 Task: Find connections with filter location Tipasa with filter topic #coachingwith filter profile language Potuguese with filter current company Aditya Birla Chemicals with filter school IPS ACADEMY, Indore with filter industry Retail with filter service category Computer Repair with filter keywords title Controller
Action: Mouse moved to (493, 66)
Screenshot: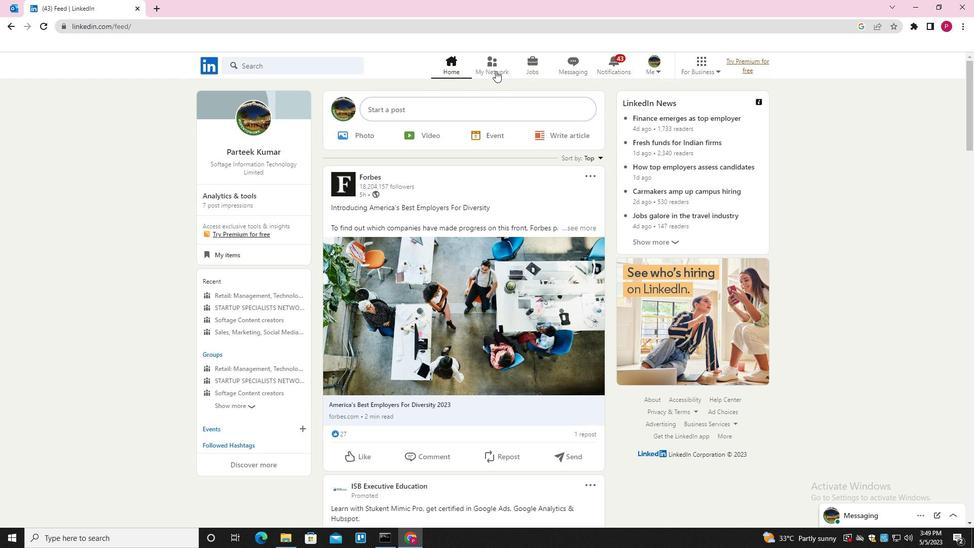 
Action: Mouse pressed left at (493, 66)
Screenshot: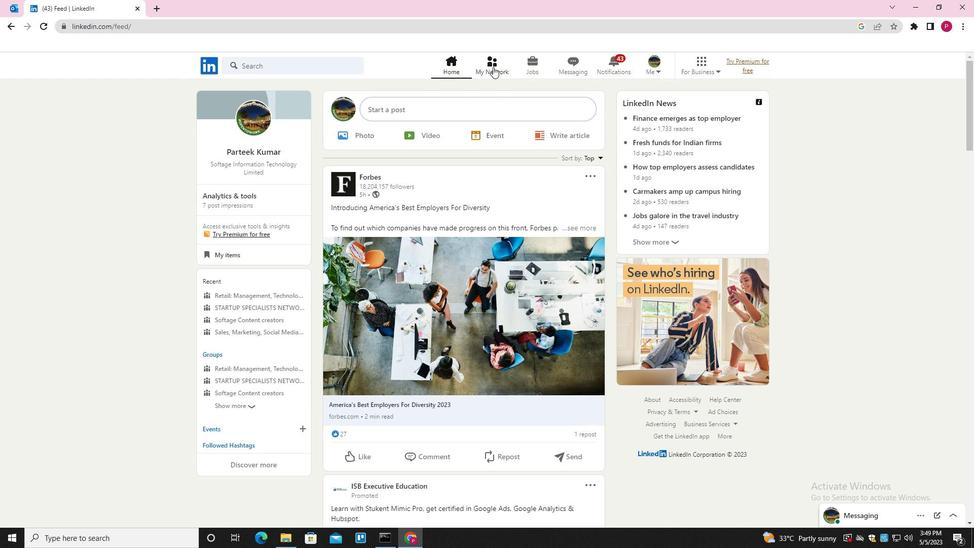 
Action: Mouse moved to (324, 119)
Screenshot: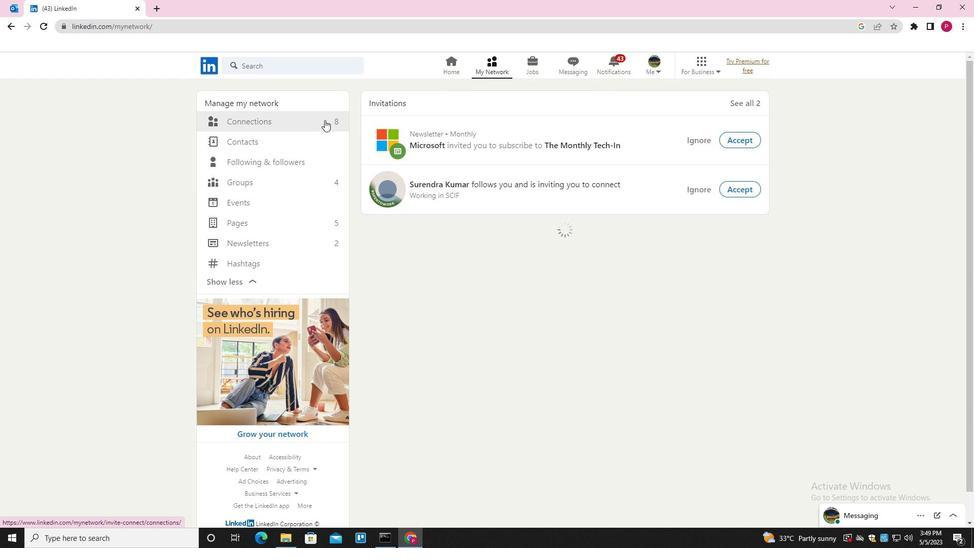 
Action: Mouse pressed left at (324, 119)
Screenshot: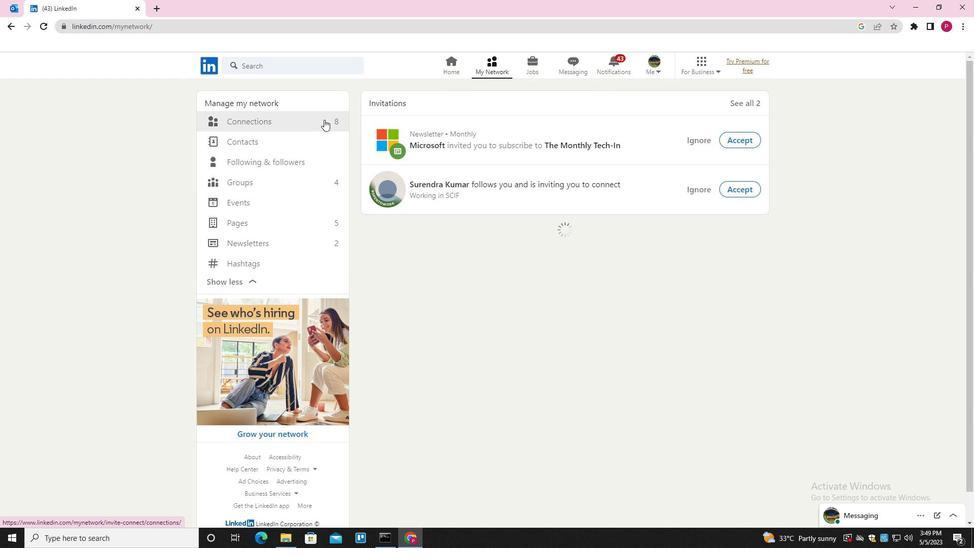 
Action: Mouse moved to (566, 123)
Screenshot: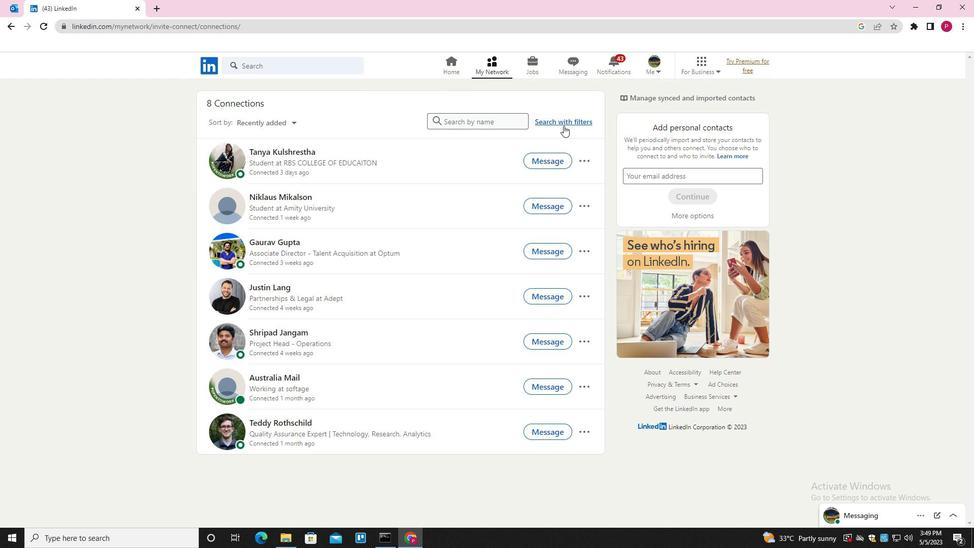 
Action: Mouse pressed left at (566, 123)
Screenshot: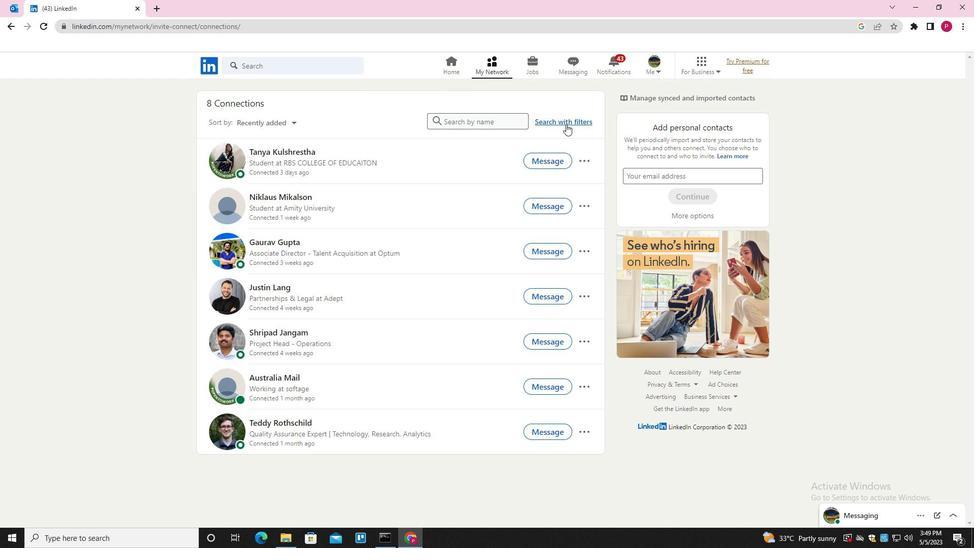 
Action: Mouse moved to (518, 94)
Screenshot: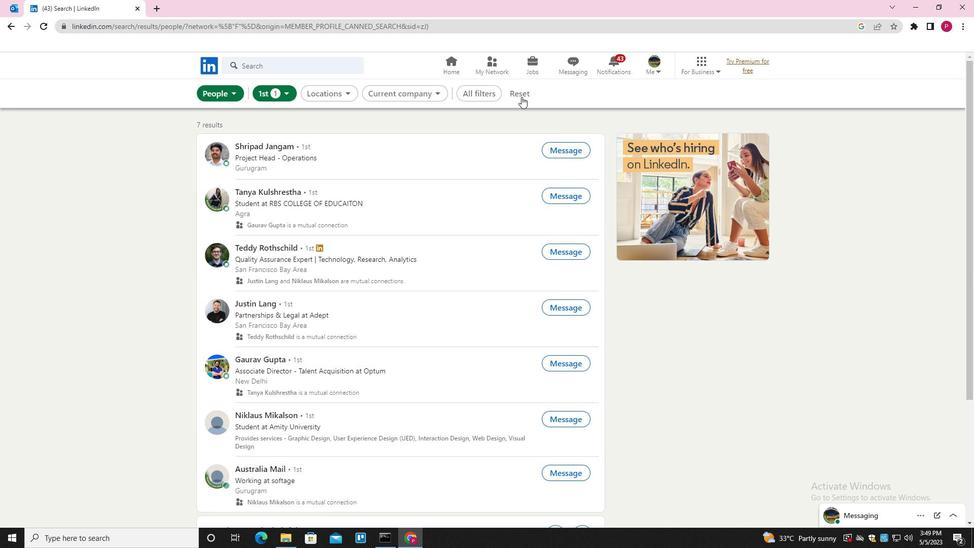 
Action: Mouse pressed left at (518, 94)
Screenshot: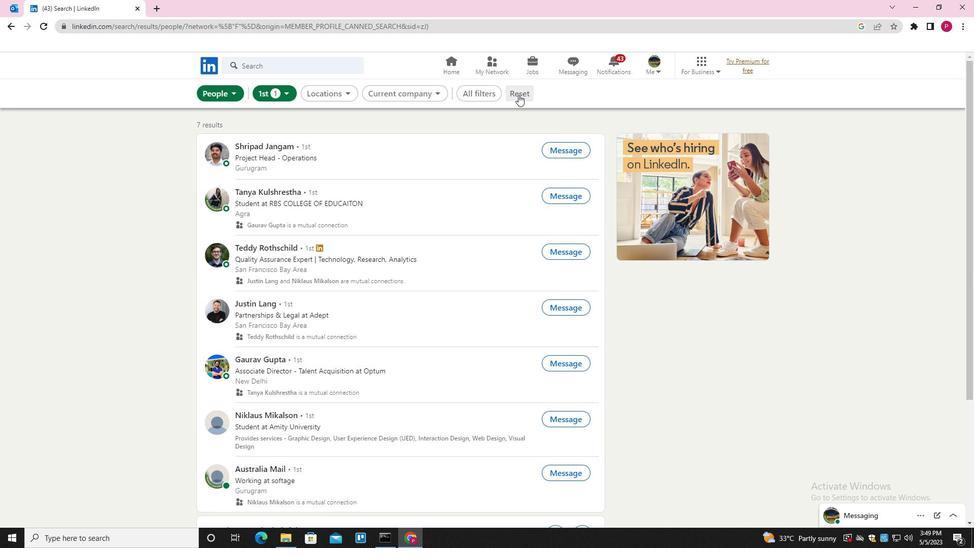 
Action: Mouse moved to (508, 94)
Screenshot: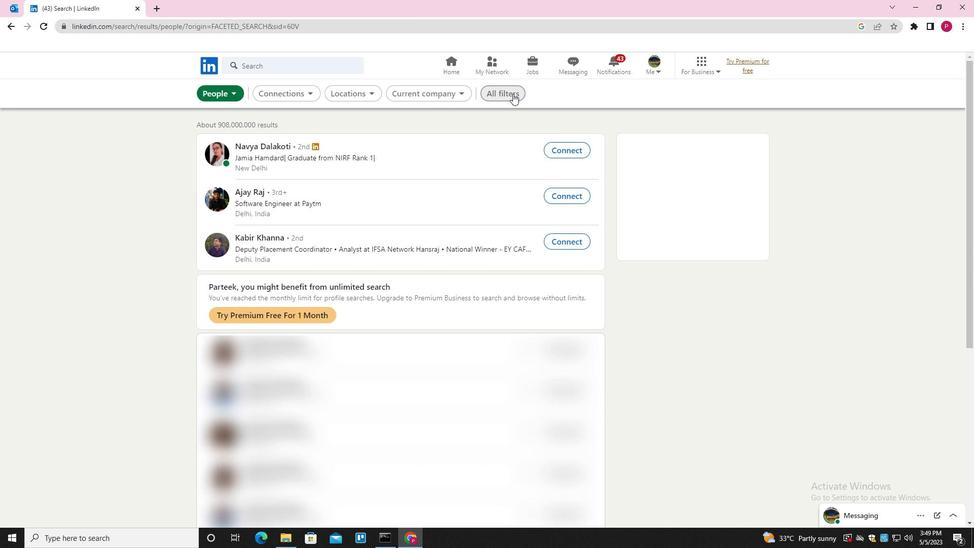 
Action: Mouse pressed left at (508, 94)
Screenshot: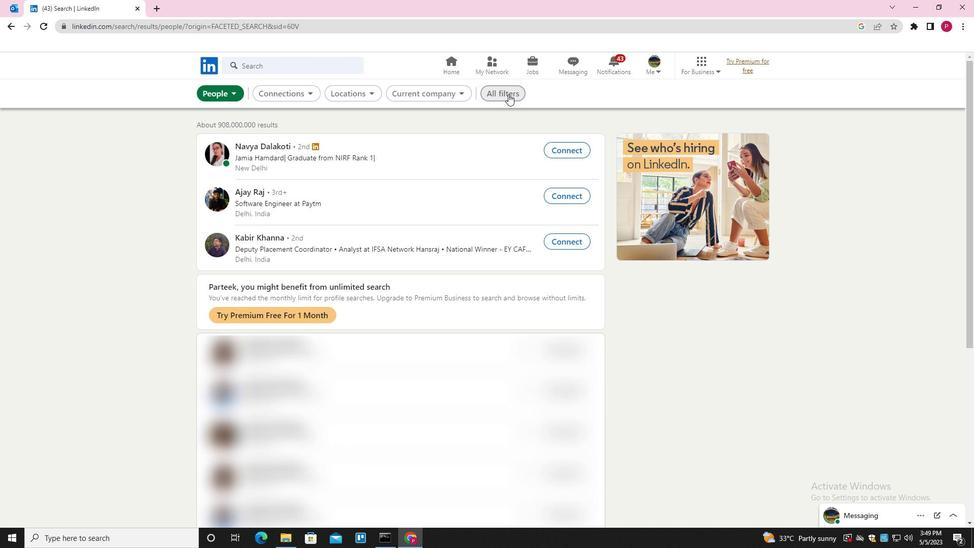 
Action: Mouse moved to (807, 239)
Screenshot: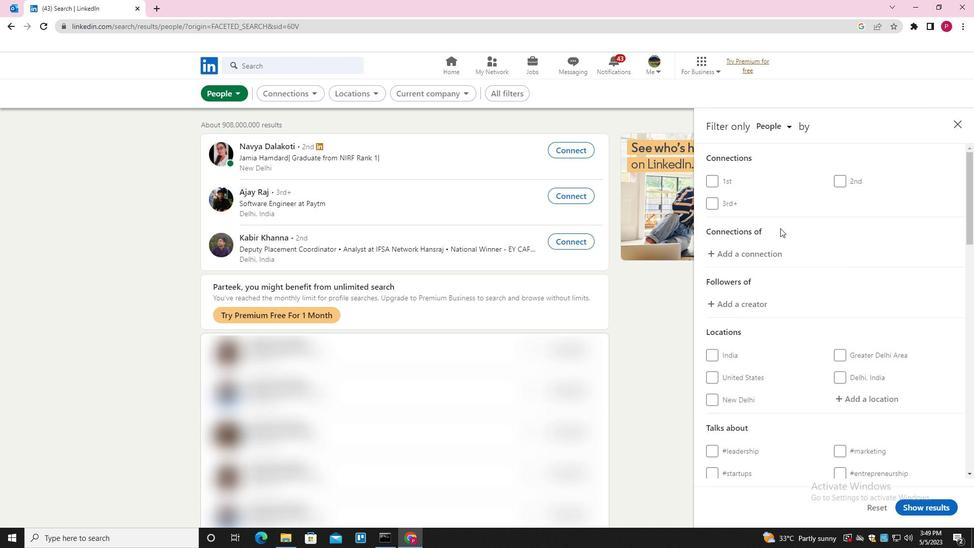 
Action: Mouse scrolled (807, 238) with delta (0, 0)
Screenshot: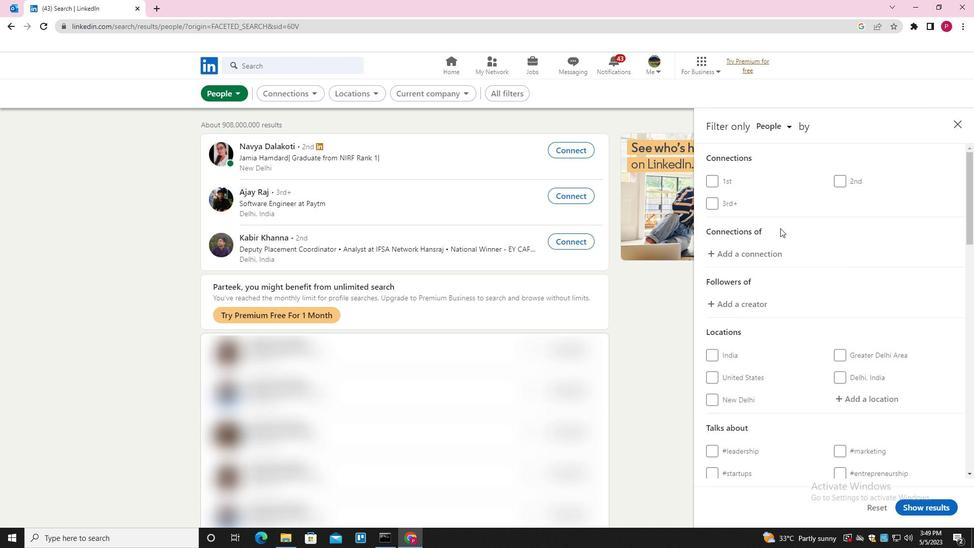 
Action: Mouse moved to (819, 245)
Screenshot: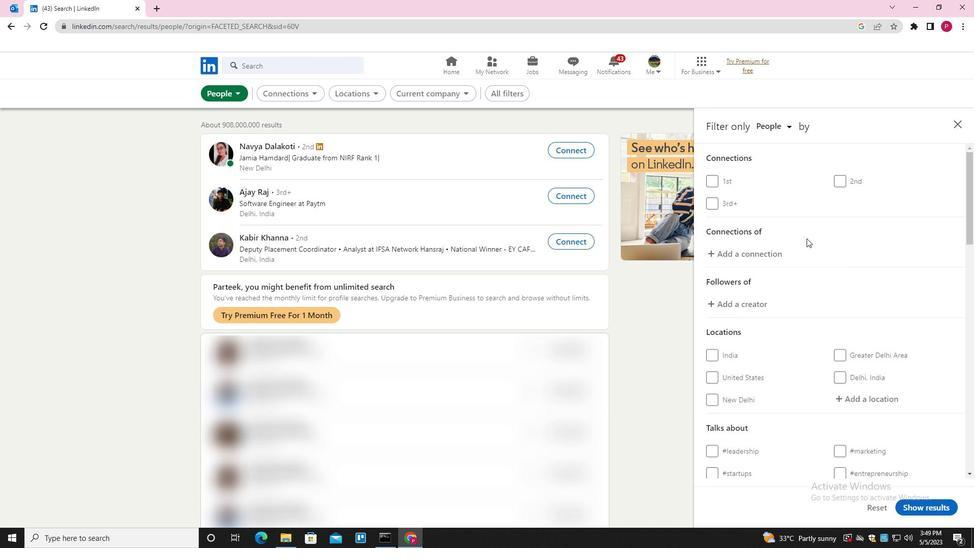 
Action: Mouse scrolled (819, 244) with delta (0, 0)
Screenshot: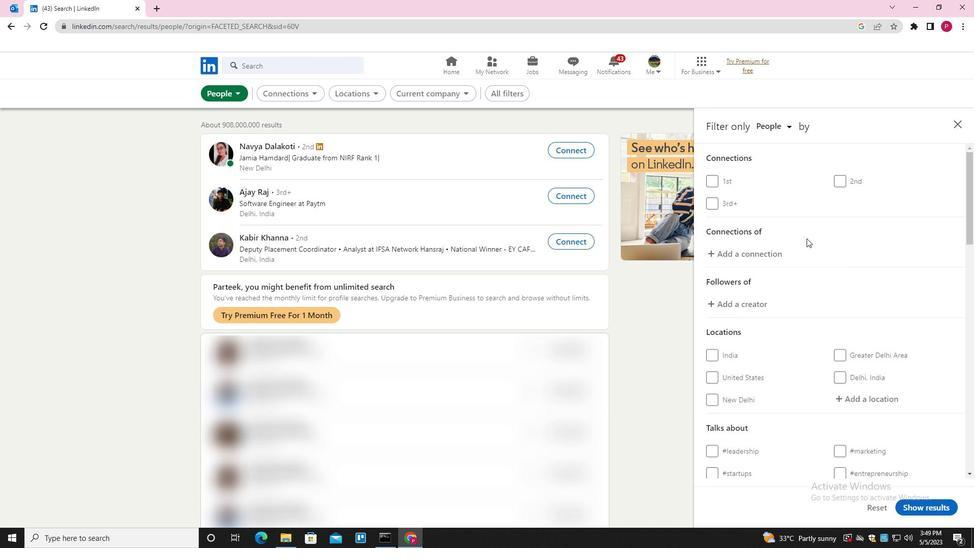 
Action: Mouse moved to (889, 296)
Screenshot: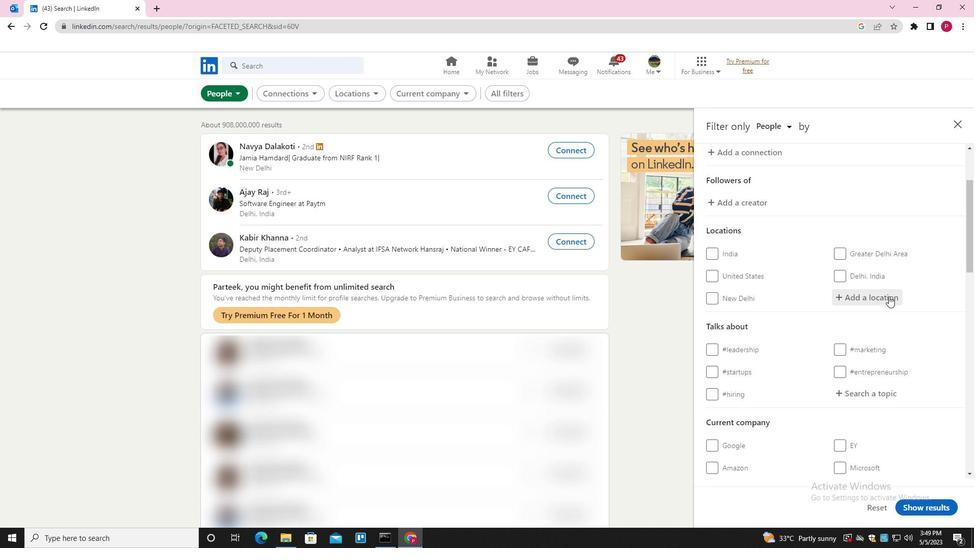 
Action: Mouse pressed left at (889, 296)
Screenshot: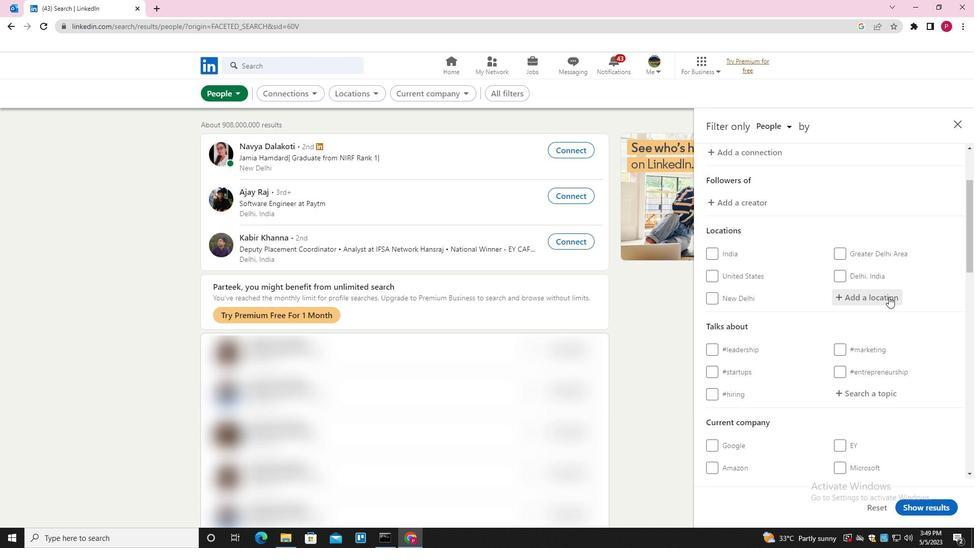 
Action: Key pressed <Key.shift><Key.shift>TIPASA<Key.down><Key.enter>
Screenshot: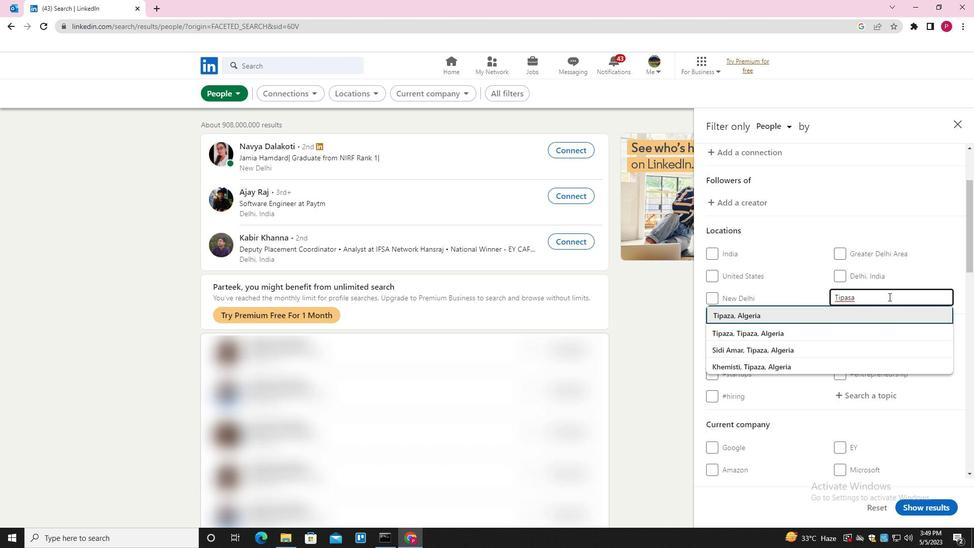 
Action: Mouse moved to (869, 303)
Screenshot: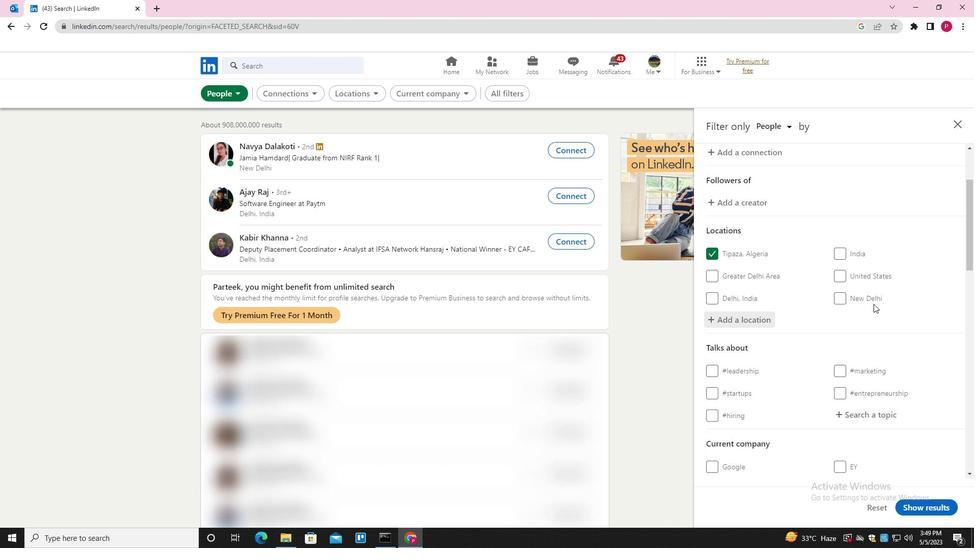 
Action: Mouse scrolled (869, 302) with delta (0, 0)
Screenshot: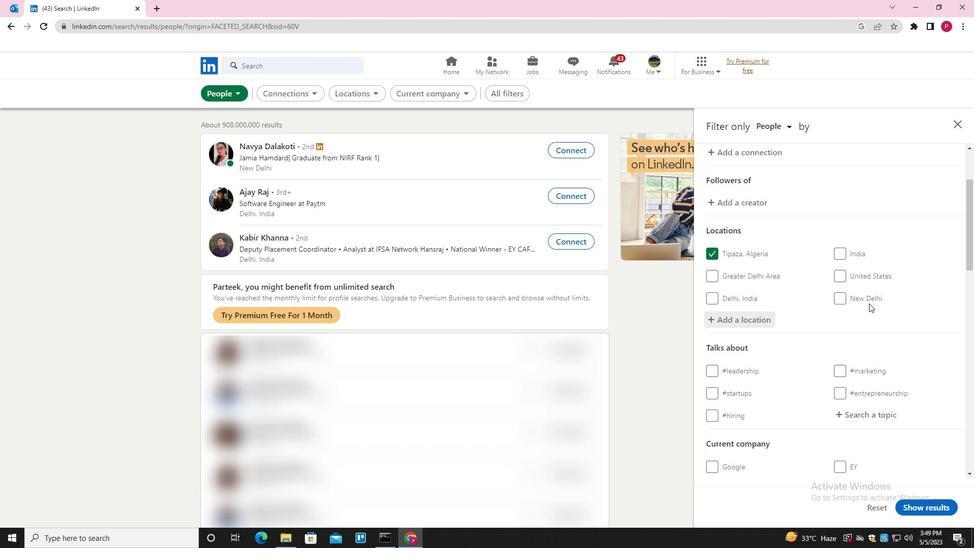 
Action: Mouse scrolled (869, 302) with delta (0, 0)
Screenshot: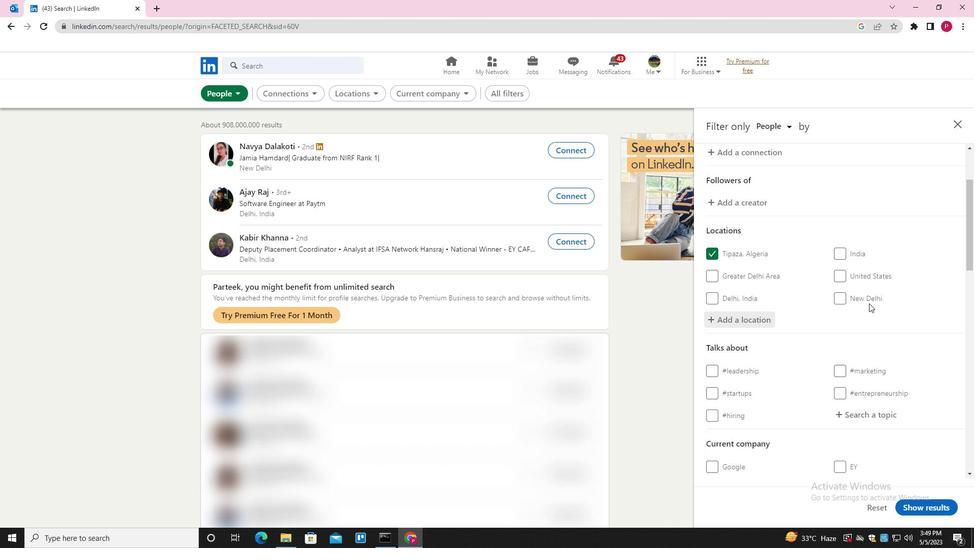 
Action: Mouse scrolled (869, 302) with delta (0, 0)
Screenshot: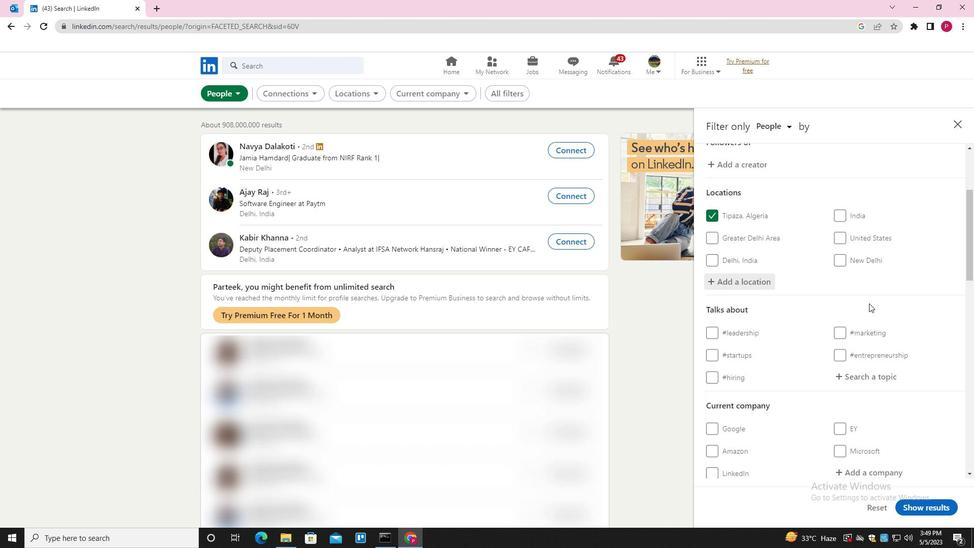 
Action: Mouse moved to (870, 260)
Screenshot: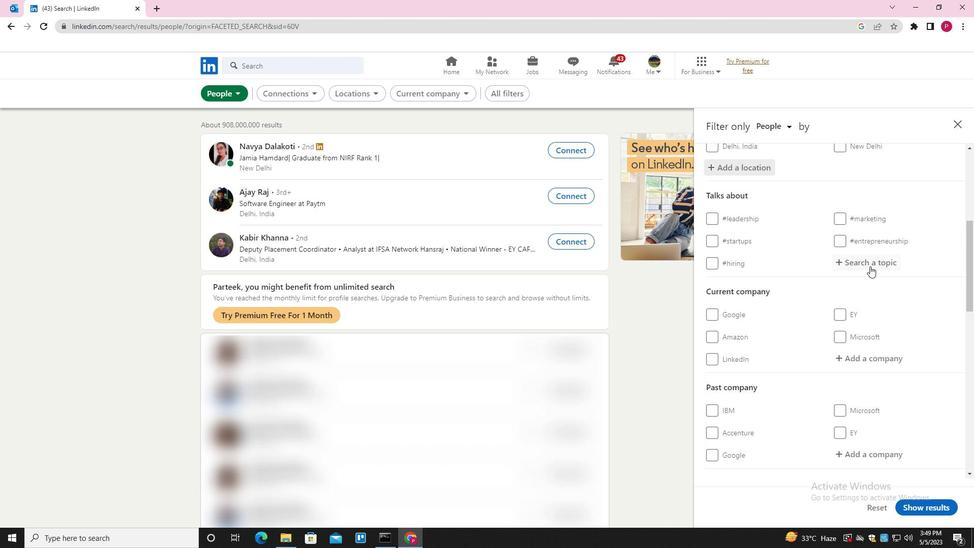 
Action: Mouse pressed left at (870, 260)
Screenshot: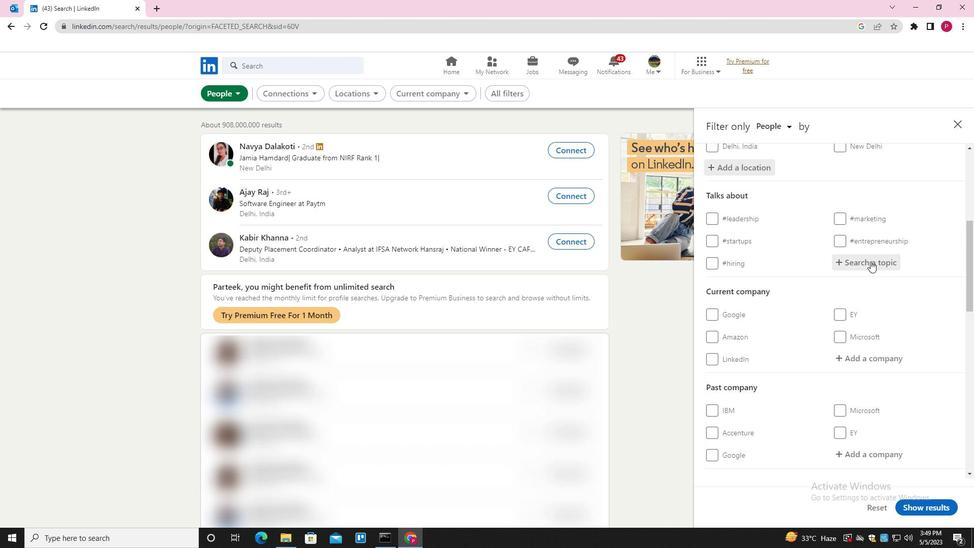 
Action: Key pressed COACHING<Key.down><Key.enter>
Screenshot: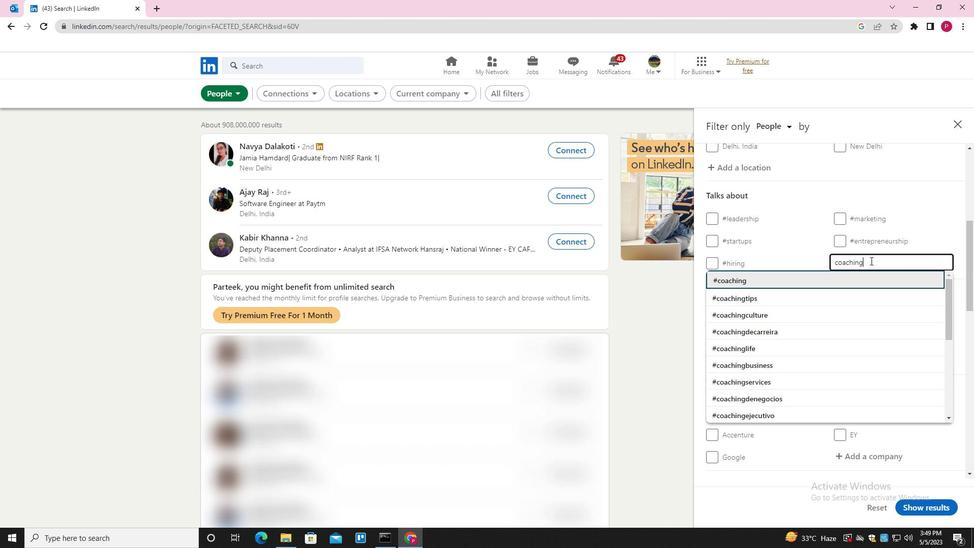 
Action: Mouse moved to (845, 261)
Screenshot: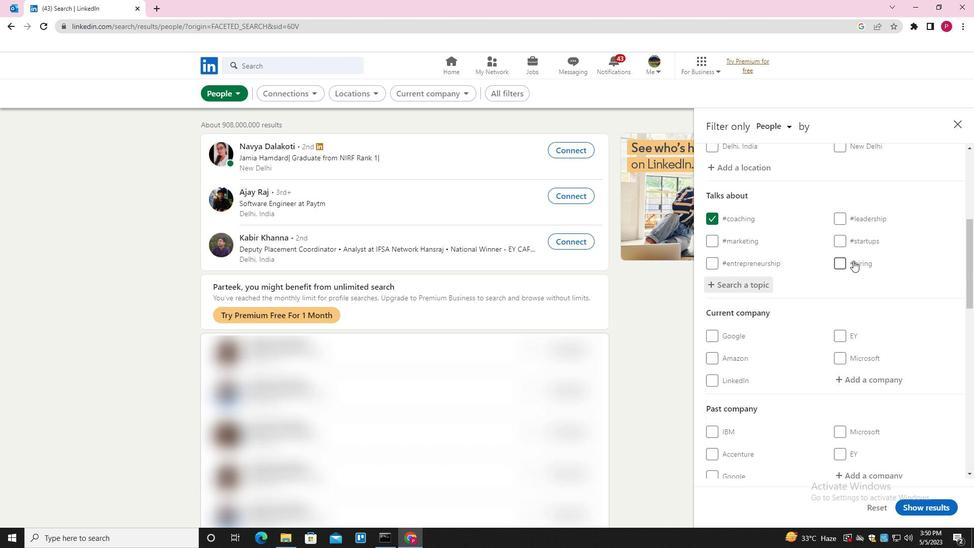 
Action: Mouse scrolled (845, 261) with delta (0, 0)
Screenshot: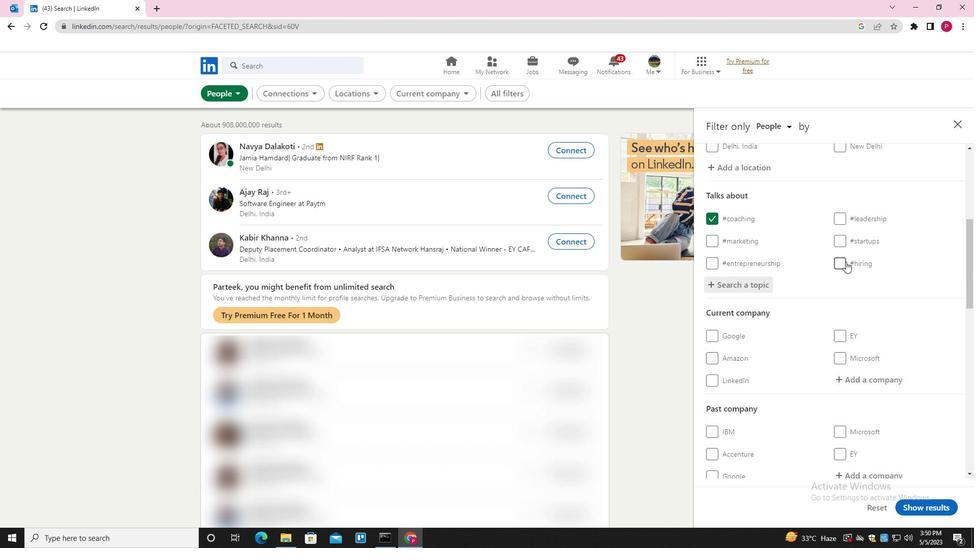 
Action: Mouse scrolled (845, 261) with delta (0, 0)
Screenshot: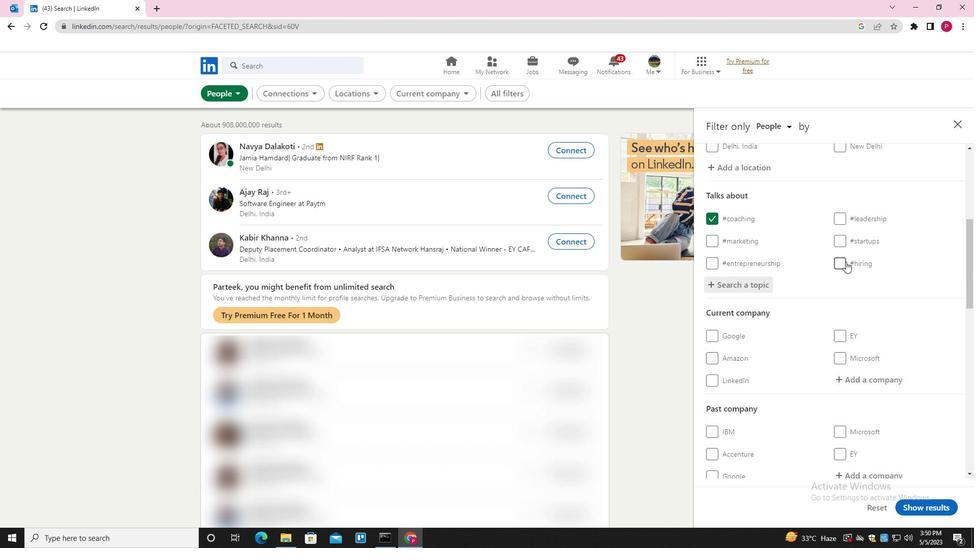
Action: Mouse scrolled (845, 261) with delta (0, 0)
Screenshot: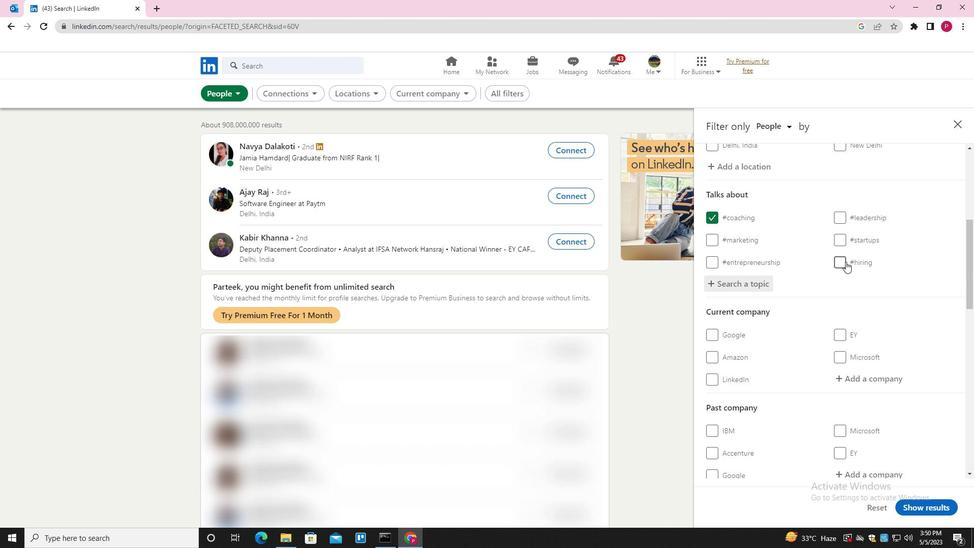 
Action: Mouse scrolled (845, 261) with delta (0, 0)
Screenshot: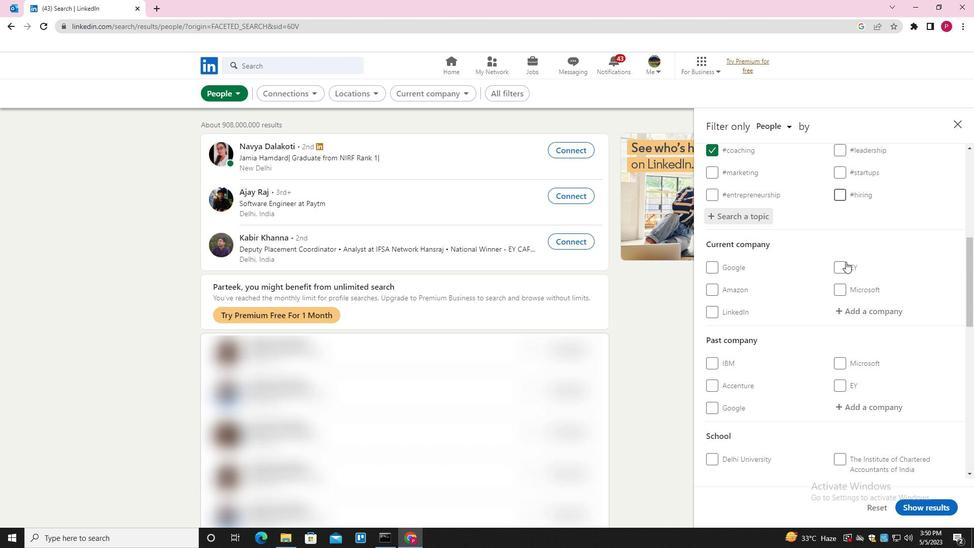 
Action: Mouse scrolled (845, 261) with delta (0, 0)
Screenshot: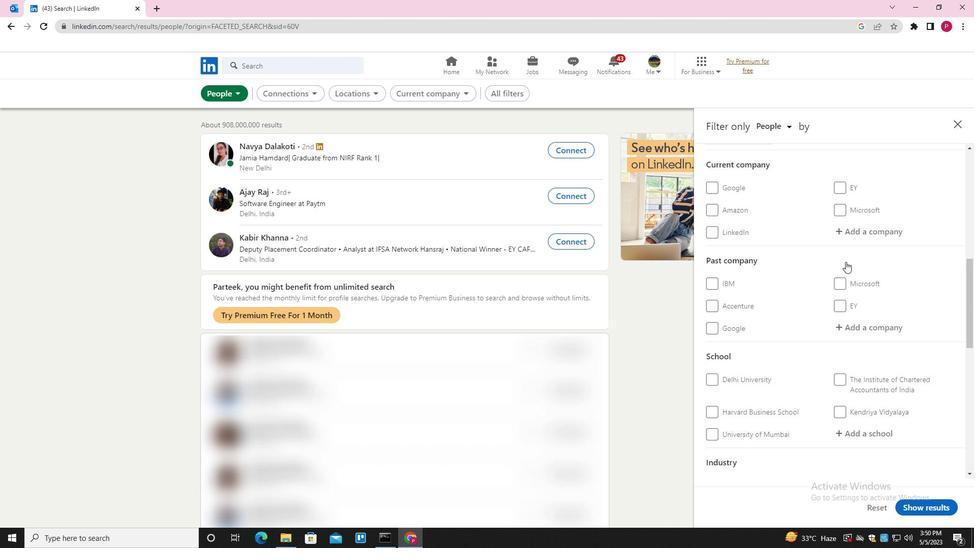 
Action: Mouse scrolled (845, 261) with delta (0, 0)
Screenshot: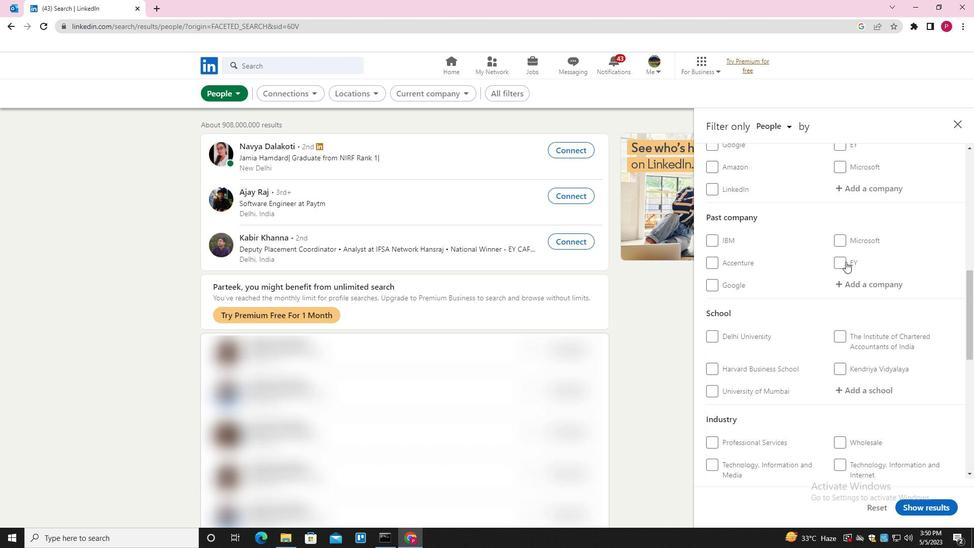 
Action: Mouse moved to (817, 292)
Screenshot: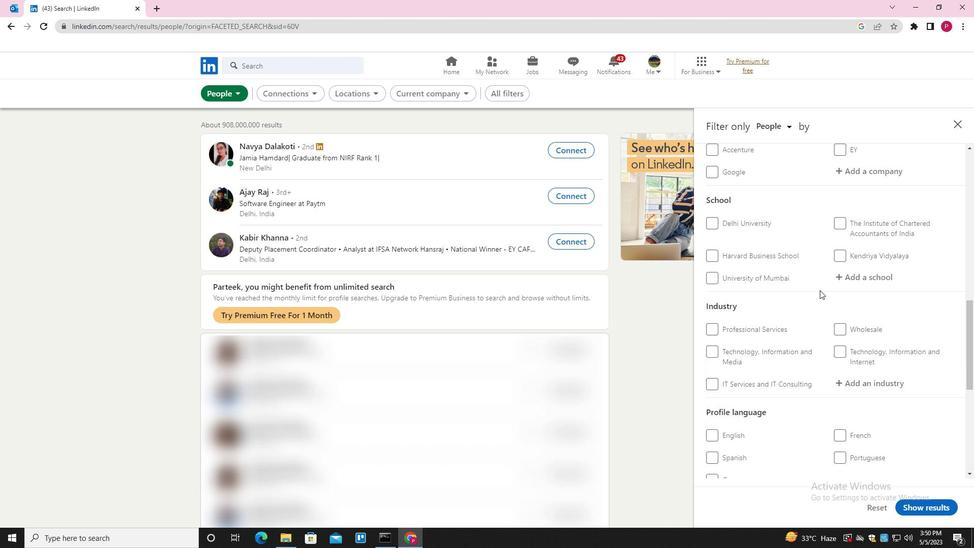 
Action: Mouse scrolled (817, 291) with delta (0, 0)
Screenshot: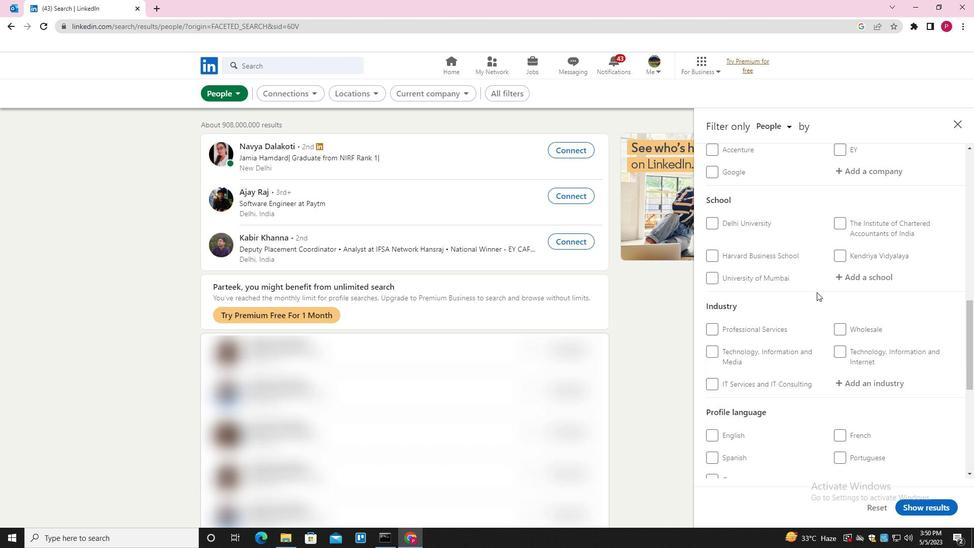 
Action: Mouse scrolled (817, 291) with delta (0, 0)
Screenshot: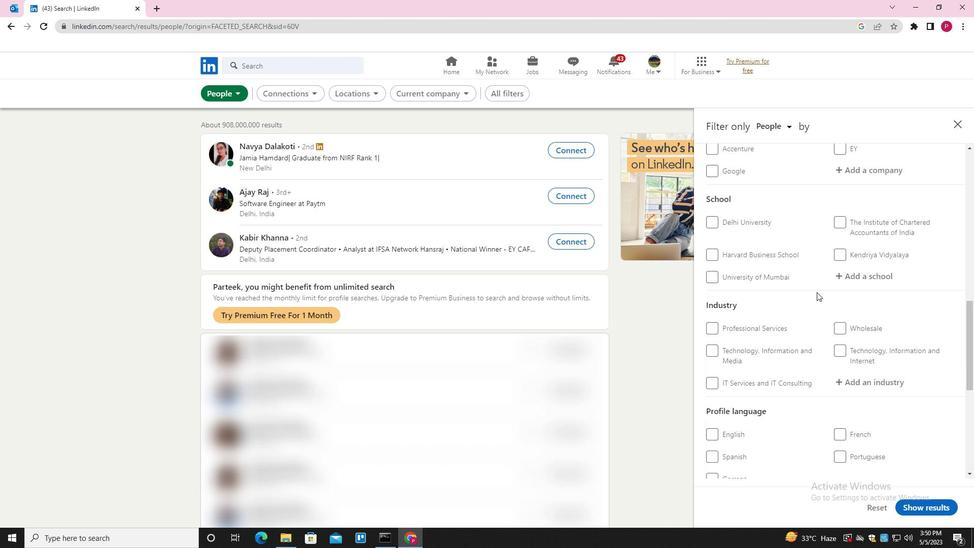 
Action: Mouse scrolled (817, 291) with delta (0, 0)
Screenshot: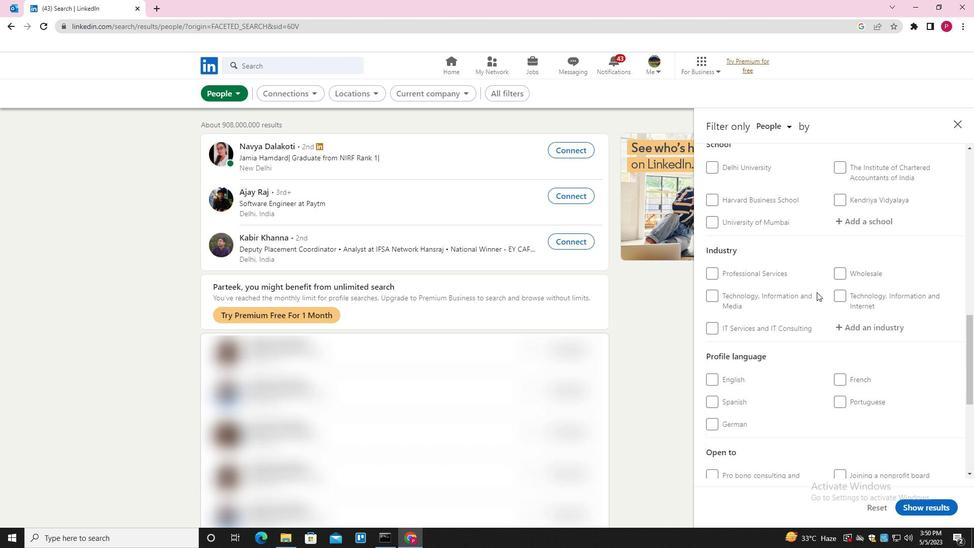 
Action: Mouse moved to (840, 306)
Screenshot: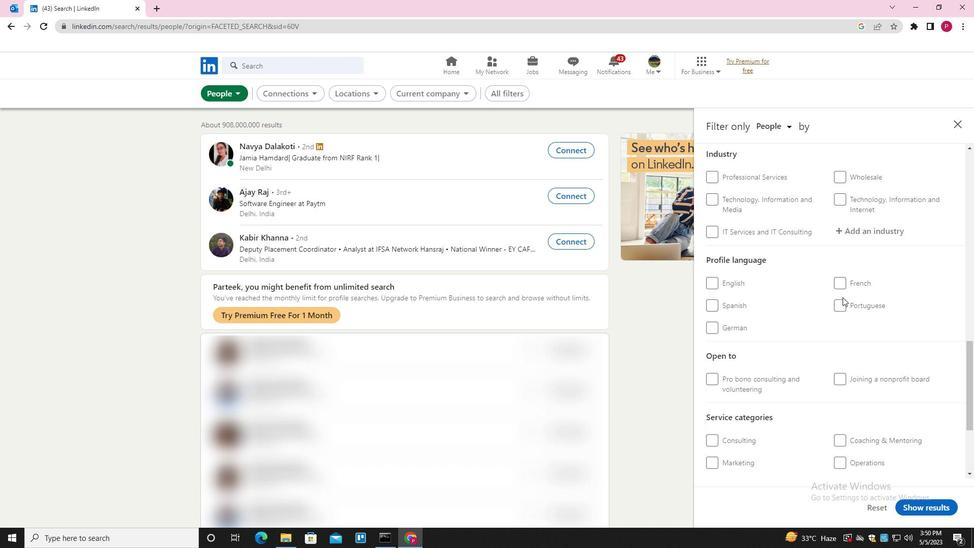 
Action: Mouse pressed left at (840, 306)
Screenshot: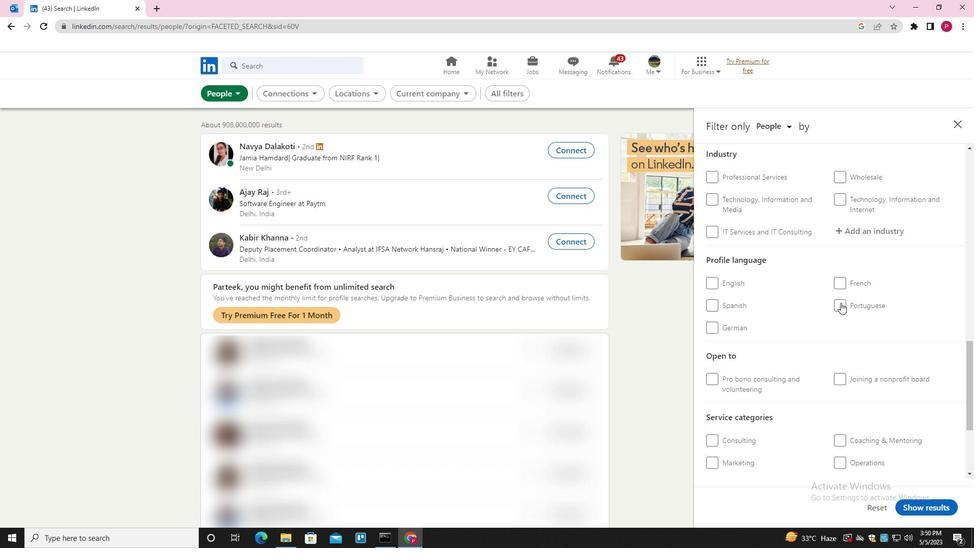 
Action: Mouse moved to (805, 326)
Screenshot: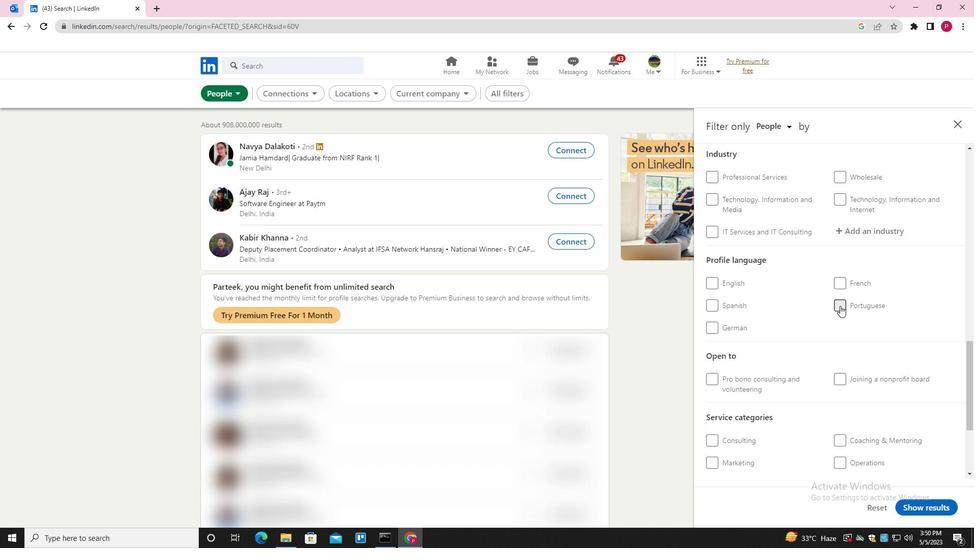 
Action: Mouse scrolled (805, 326) with delta (0, 0)
Screenshot: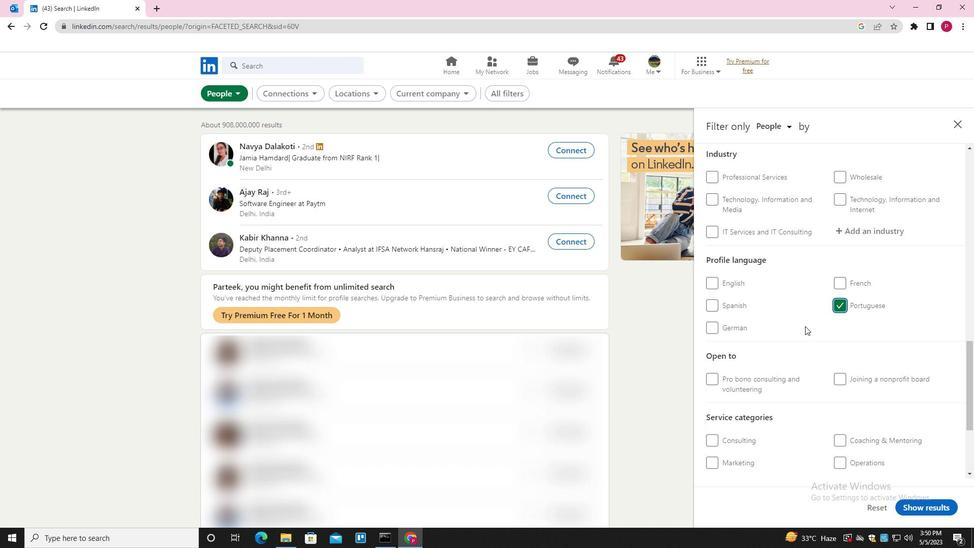 
Action: Mouse scrolled (805, 326) with delta (0, 0)
Screenshot: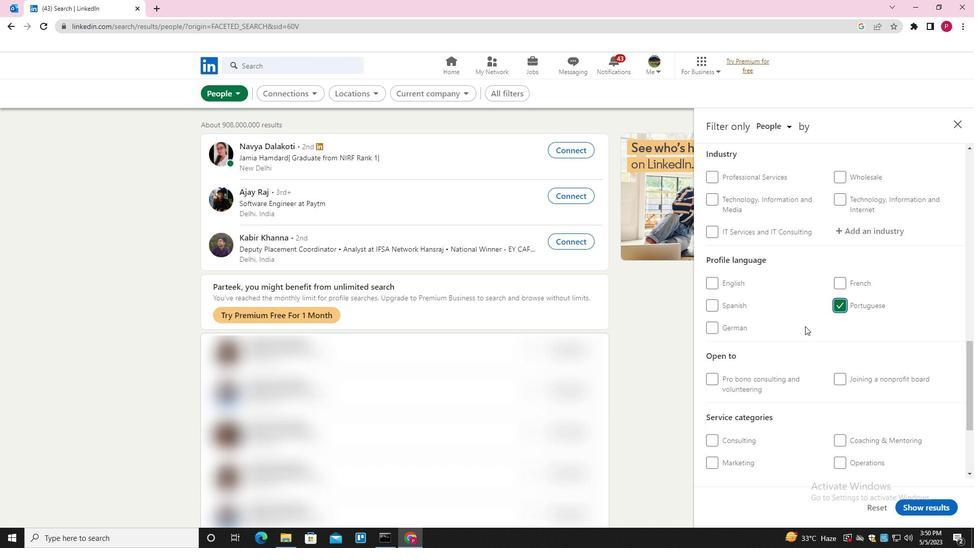 
Action: Mouse scrolled (805, 326) with delta (0, 0)
Screenshot: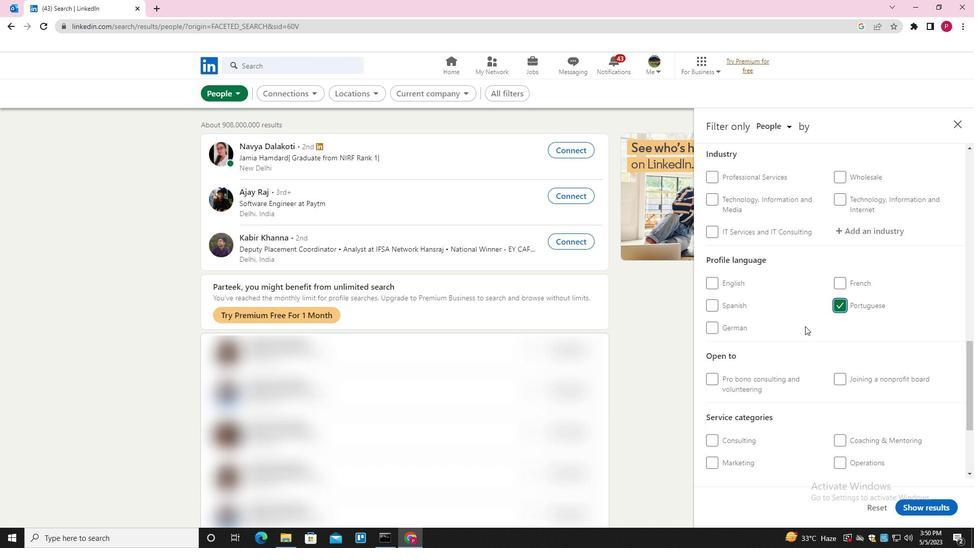 
Action: Mouse scrolled (805, 326) with delta (0, 0)
Screenshot: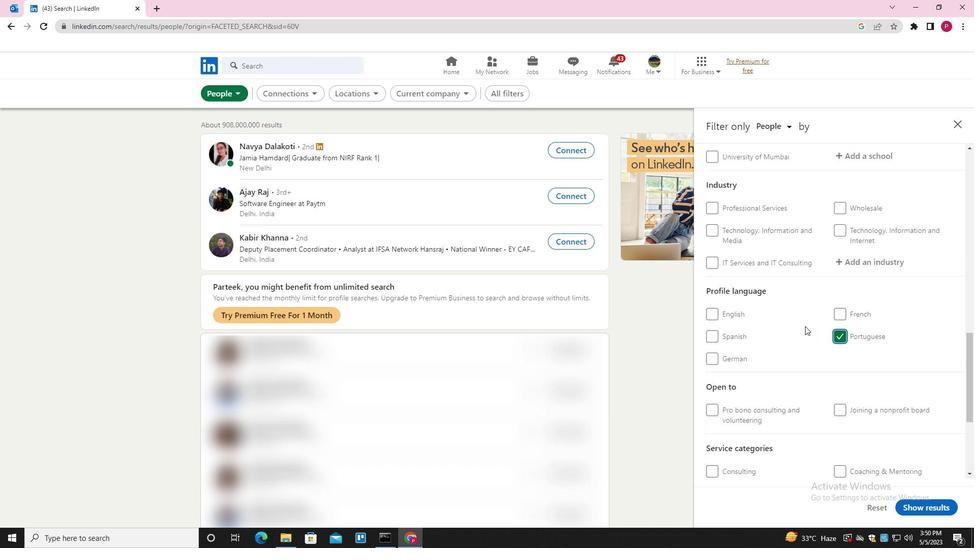
Action: Mouse scrolled (805, 326) with delta (0, 0)
Screenshot: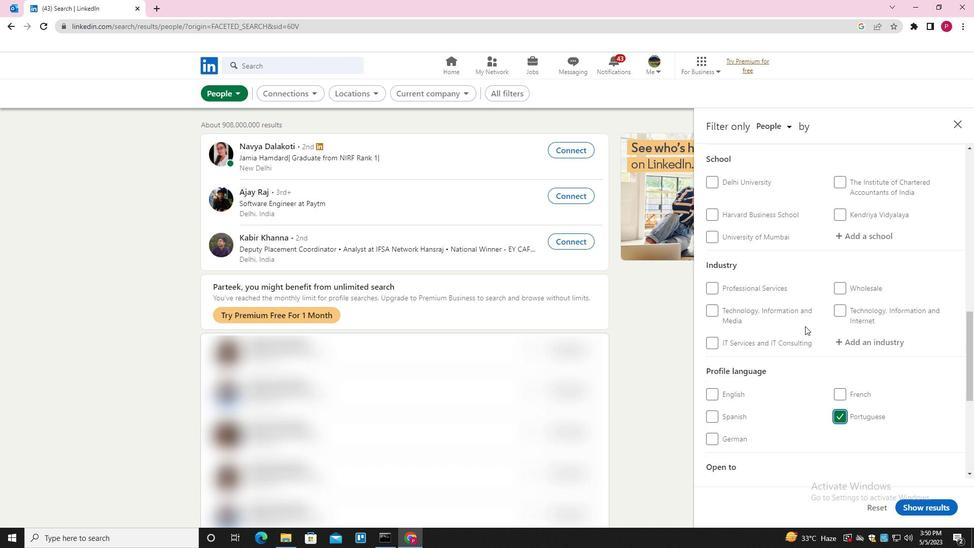 
Action: Mouse scrolled (805, 326) with delta (0, 0)
Screenshot: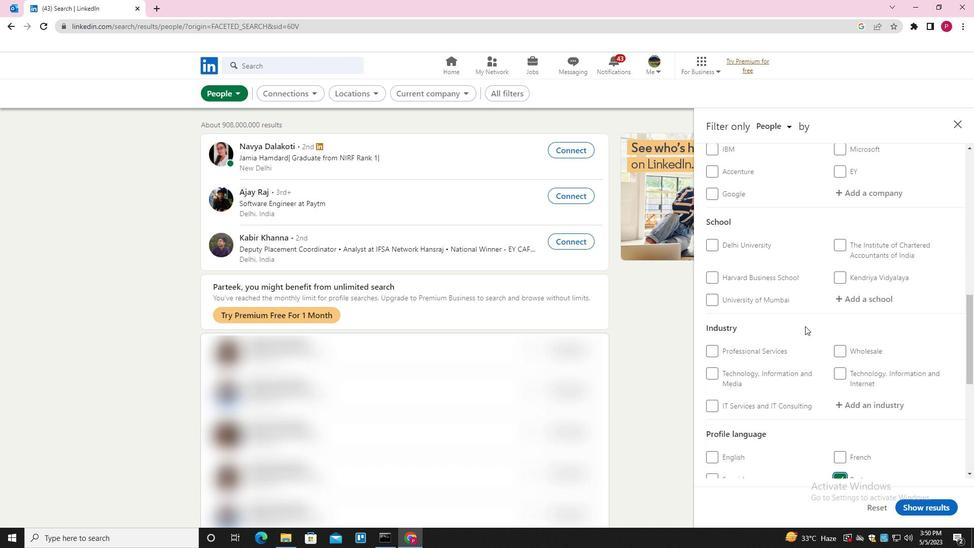 
Action: Mouse moved to (869, 229)
Screenshot: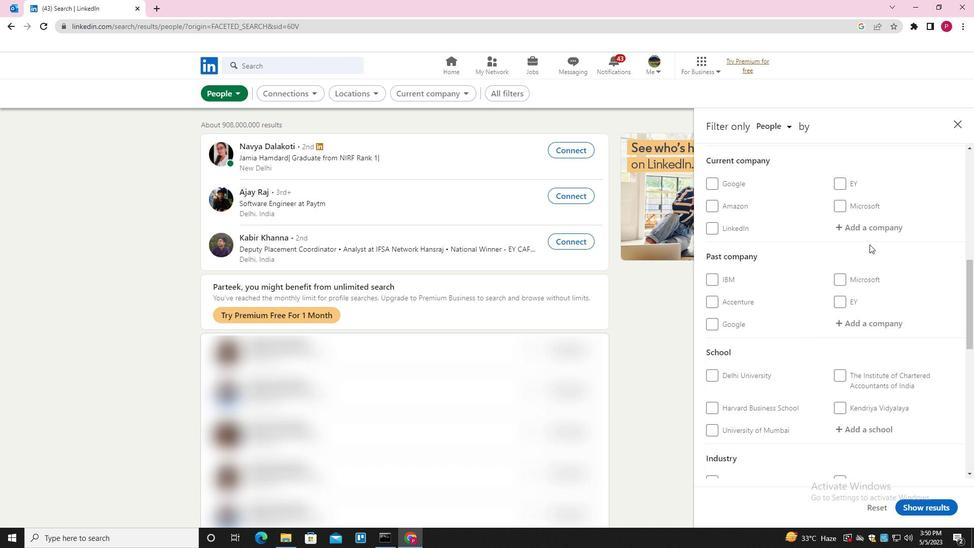 
Action: Mouse pressed left at (869, 229)
Screenshot: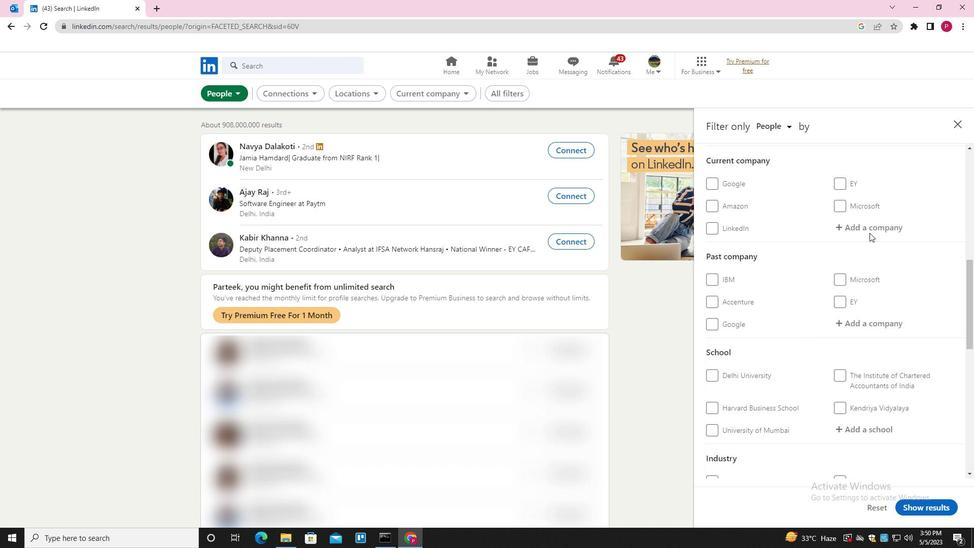 
Action: Key pressed <Key.shift>ADITYA<Key.space><Key.shift><Key.shift><Key.shift><Key.shift><Key.shift><Key.shift><Key.shift>BIRLA<Key.space><Key.shift><Key.shift><Key.shift><Key.shift><Key.shift>CHEMICALS<Key.down><Key.enter>
Screenshot: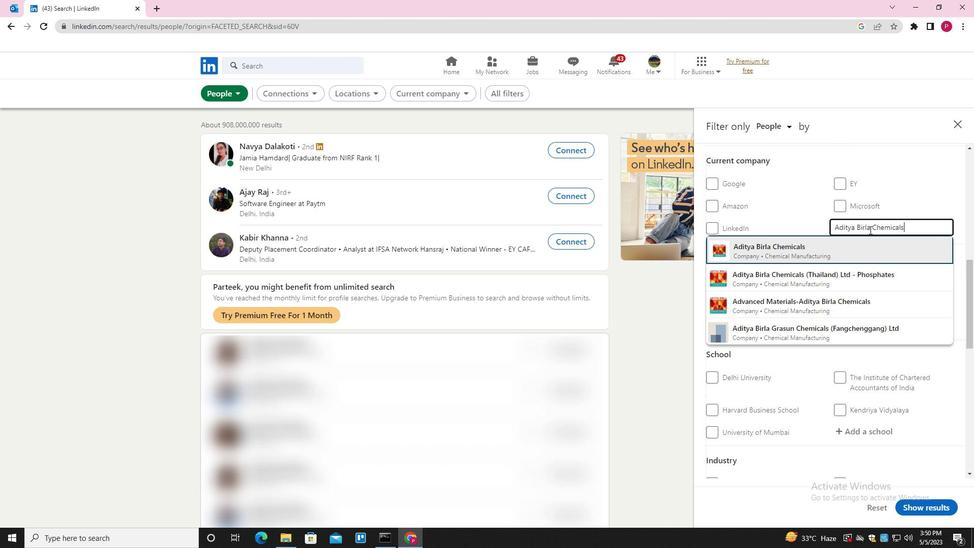
Action: Mouse moved to (842, 230)
Screenshot: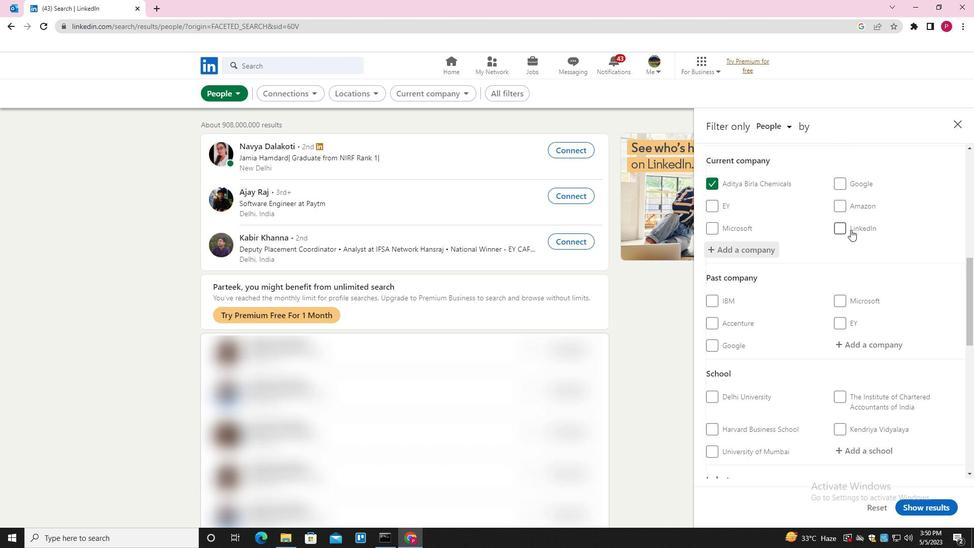 
Action: Mouse scrolled (842, 229) with delta (0, 0)
Screenshot: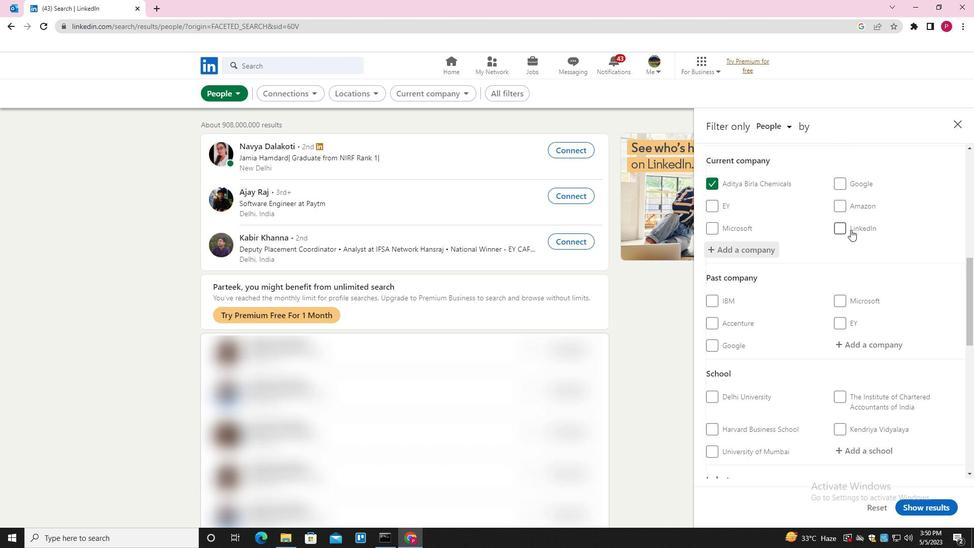 
Action: Mouse moved to (840, 231)
Screenshot: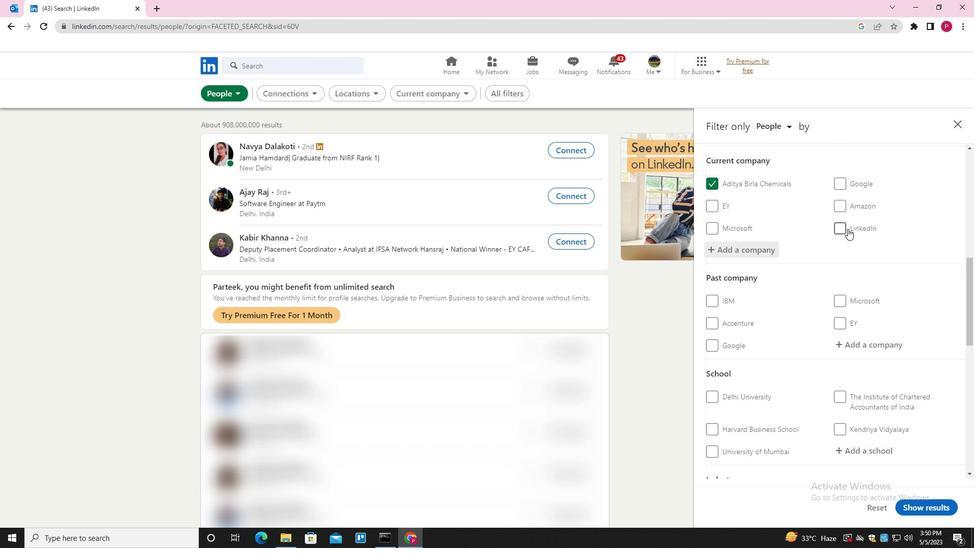 
Action: Mouse scrolled (840, 230) with delta (0, 0)
Screenshot: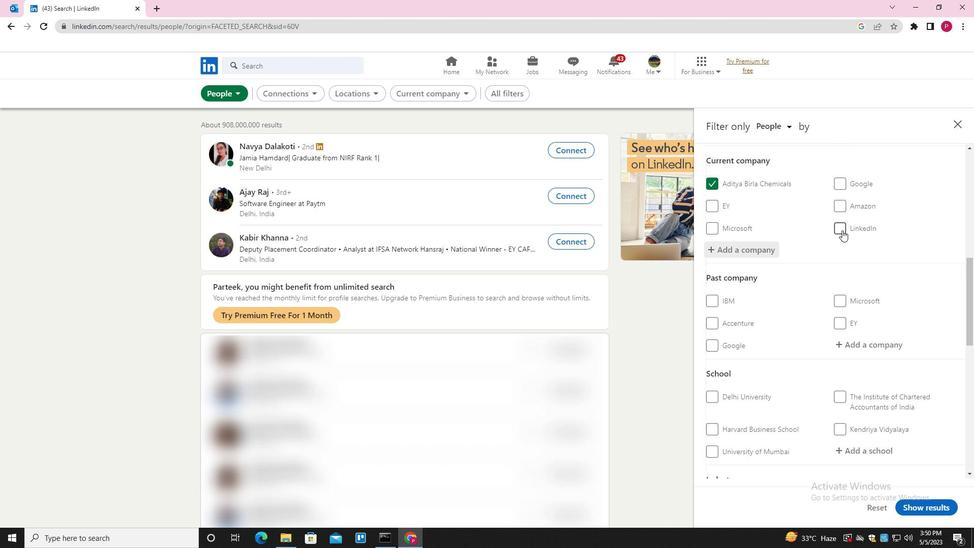 
Action: Mouse scrolled (840, 230) with delta (0, 0)
Screenshot: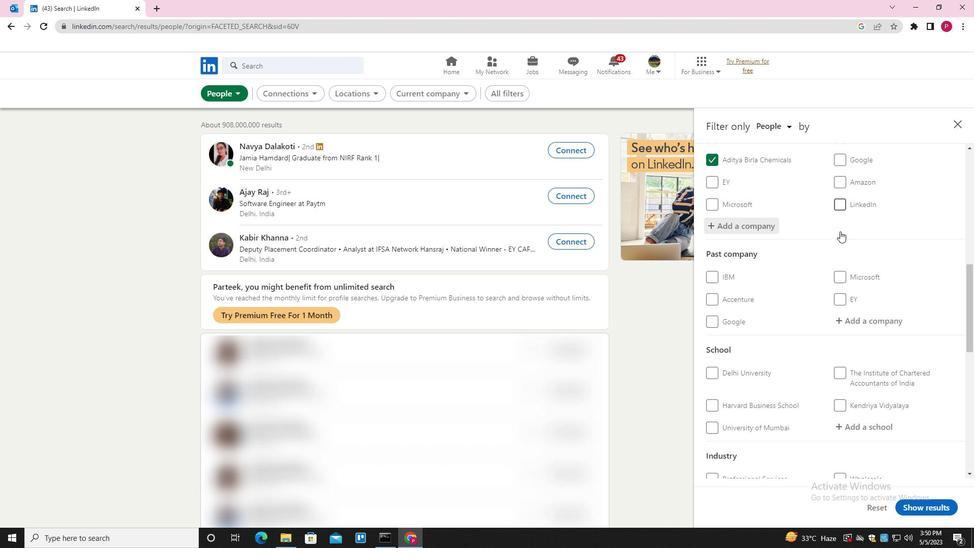 
Action: Mouse scrolled (840, 230) with delta (0, 0)
Screenshot: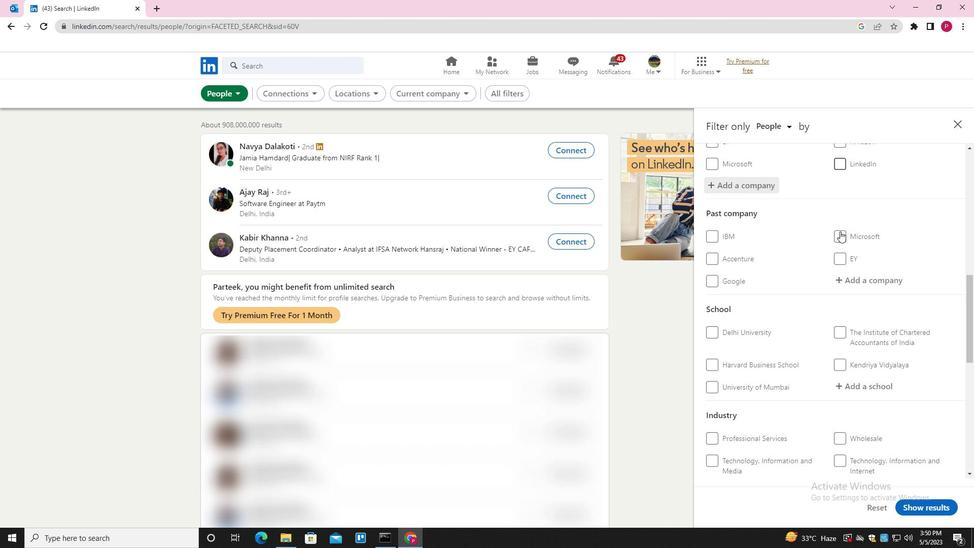 
Action: Mouse moved to (840, 232)
Screenshot: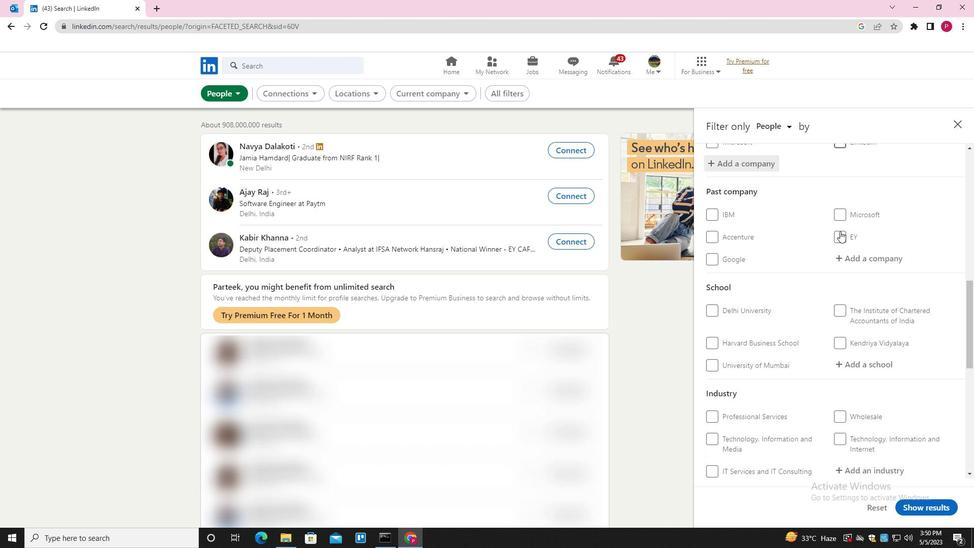 
Action: Mouse scrolled (840, 231) with delta (0, 0)
Screenshot: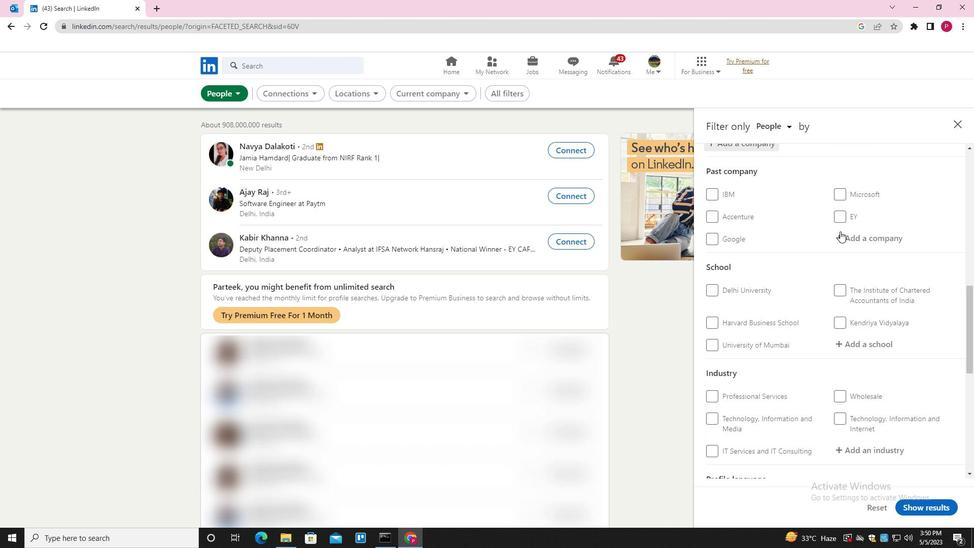 
Action: Mouse moved to (863, 197)
Screenshot: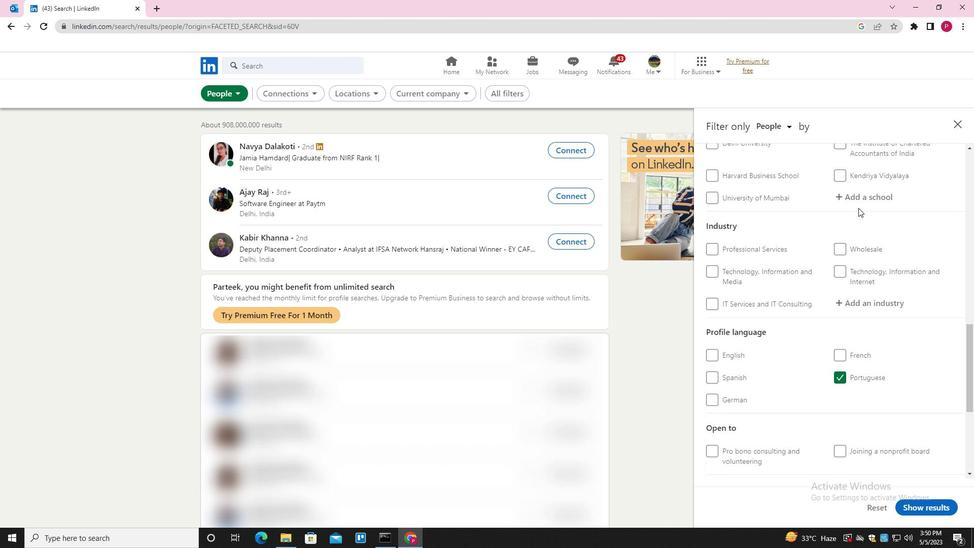 
Action: Mouse pressed left at (863, 197)
Screenshot: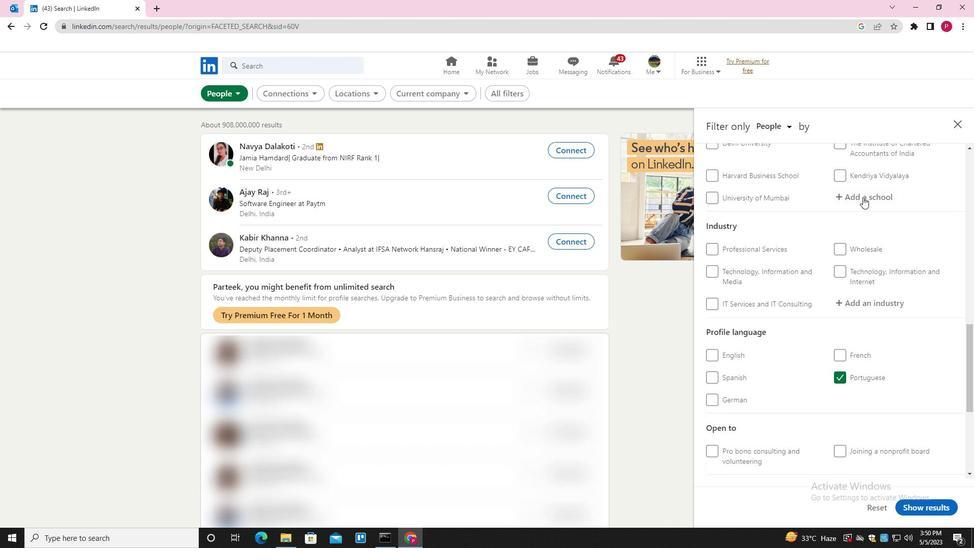 
Action: Key pressed <Key.shift>IPS<Key.space><Key.shift>A<Key.shift>CADEMY<Key.space><Key.down><Key.enter>
Screenshot: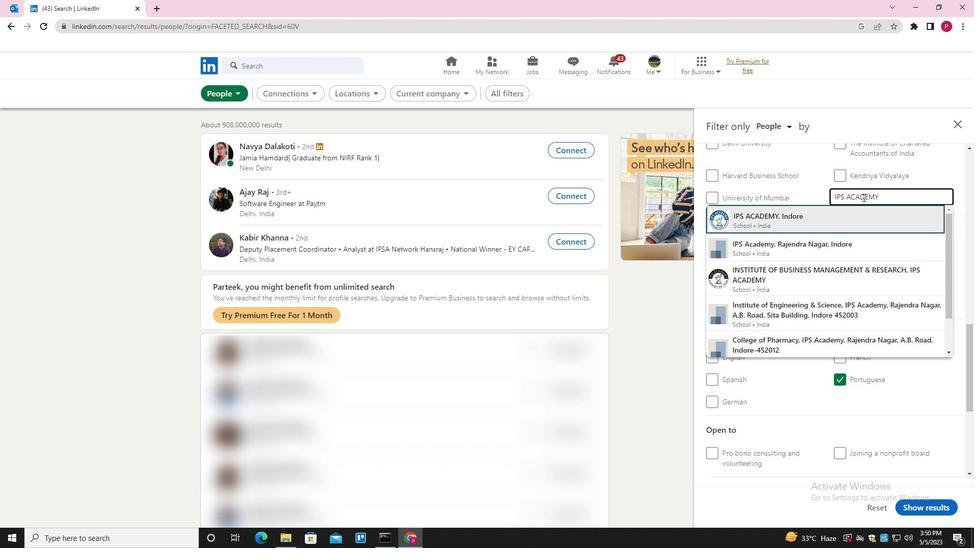 
Action: Mouse moved to (843, 223)
Screenshot: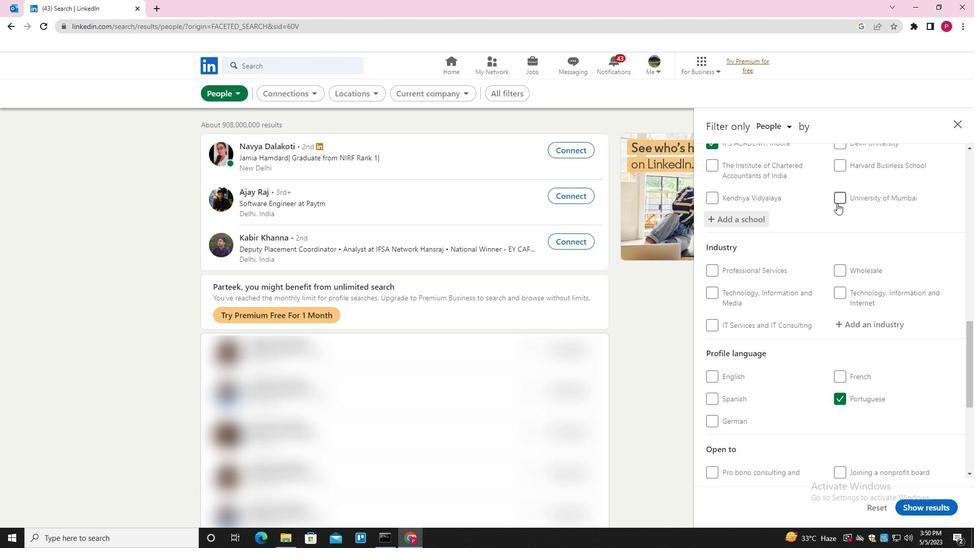 
Action: Mouse scrolled (843, 223) with delta (0, 0)
Screenshot: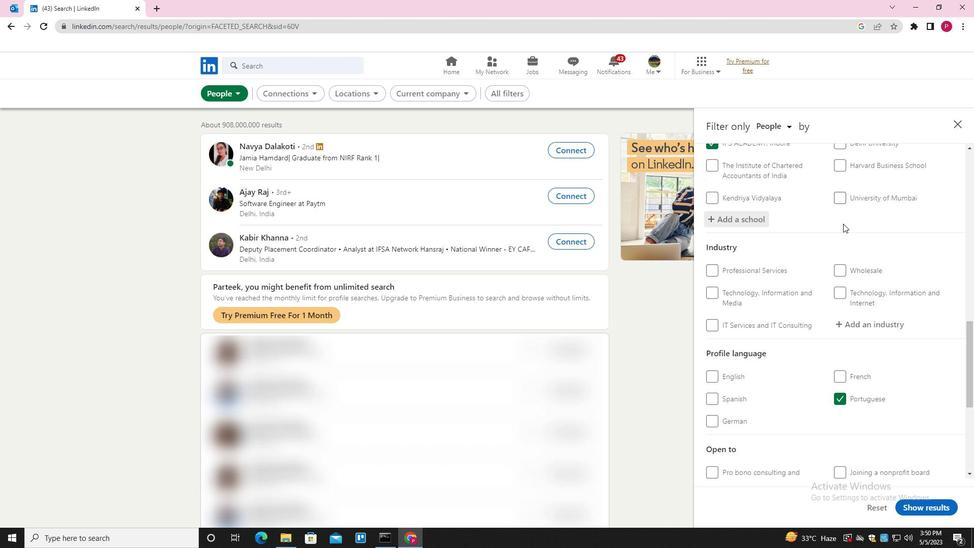 
Action: Mouse moved to (843, 223)
Screenshot: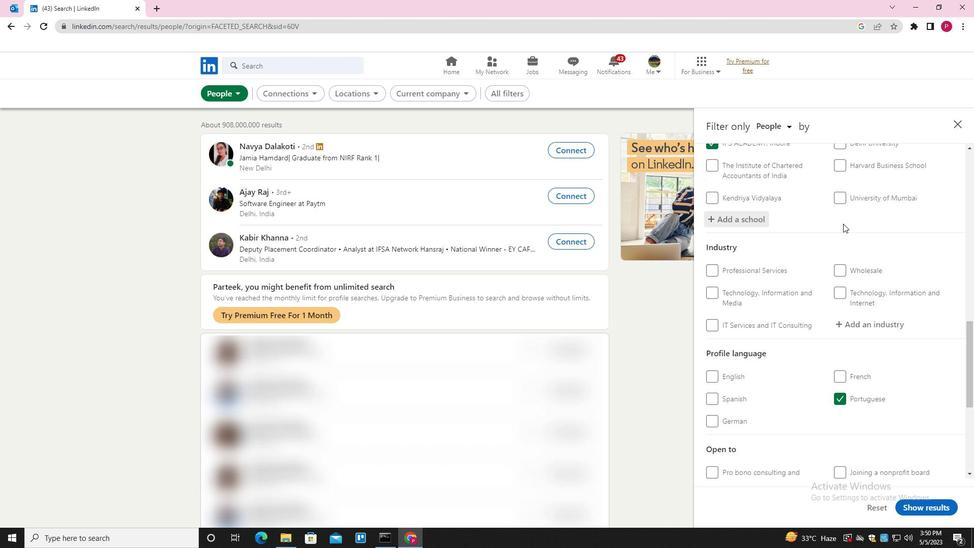 
Action: Mouse scrolled (843, 223) with delta (0, 0)
Screenshot: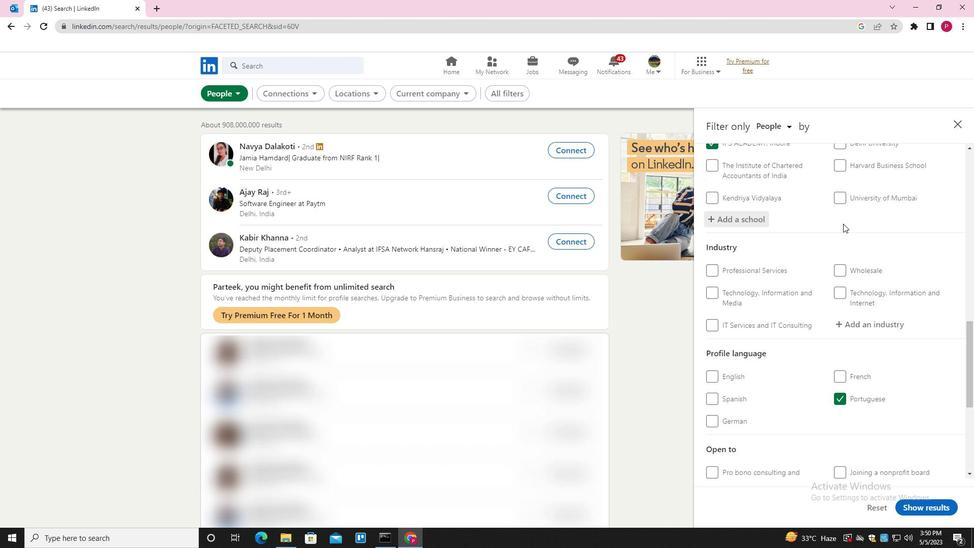 
Action: Mouse moved to (861, 220)
Screenshot: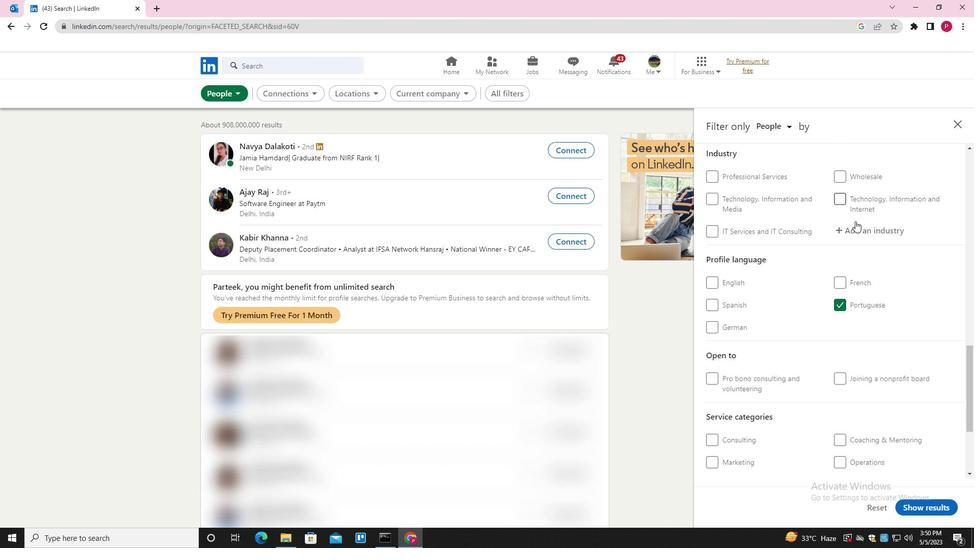 
Action: Mouse pressed left at (861, 220)
Screenshot: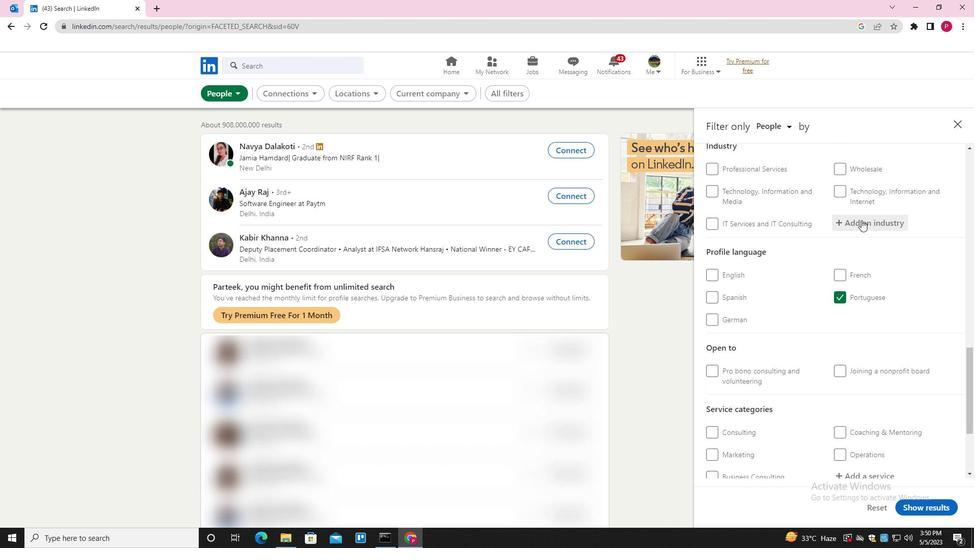 
Action: Key pressed <Key.shift><Key.shift><Key.shift><Key.shift><Key.shift><Key.shift><Key.shift>RETAIL<Key.space><Key.down><Key.enter>
Screenshot: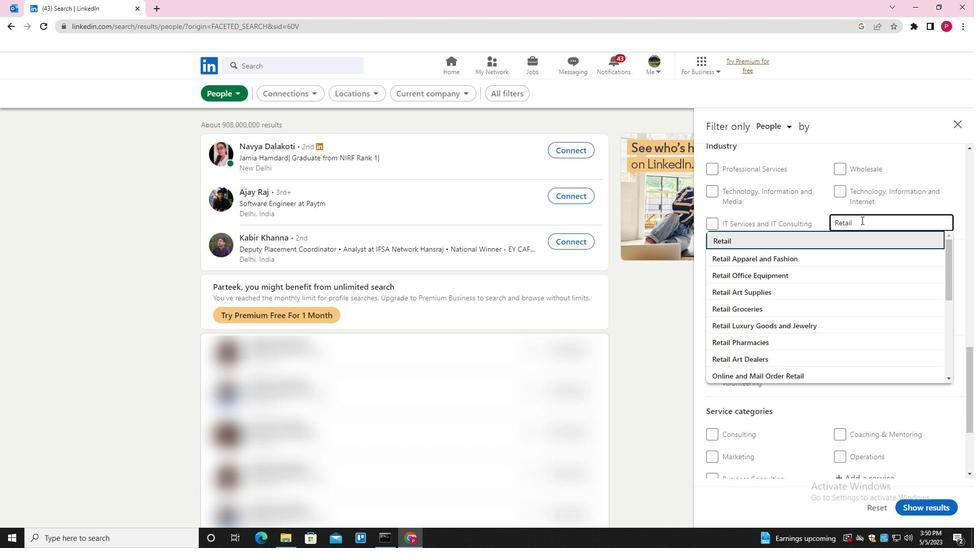 
Action: Mouse moved to (829, 243)
Screenshot: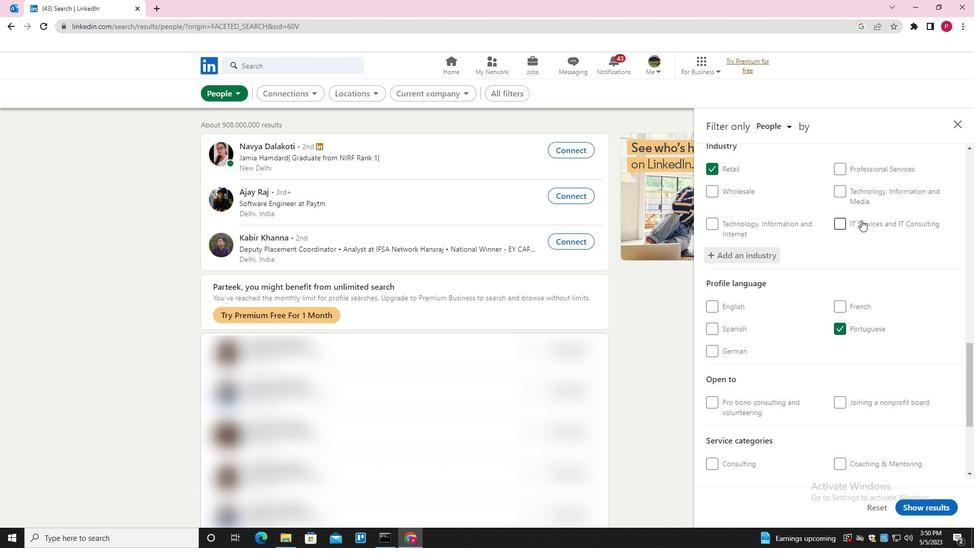 
Action: Mouse scrolled (829, 243) with delta (0, 0)
Screenshot: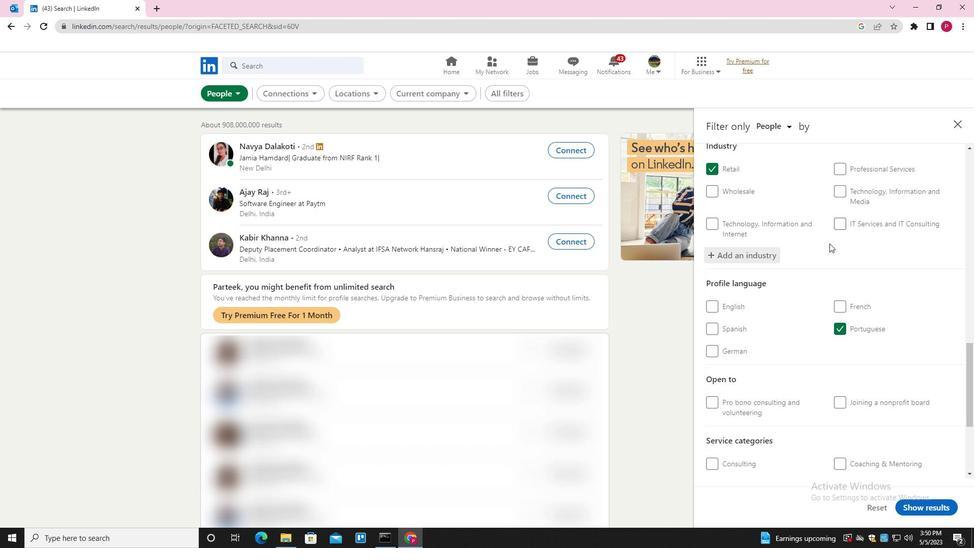 
Action: Mouse scrolled (829, 243) with delta (0, 0)
Screenshot: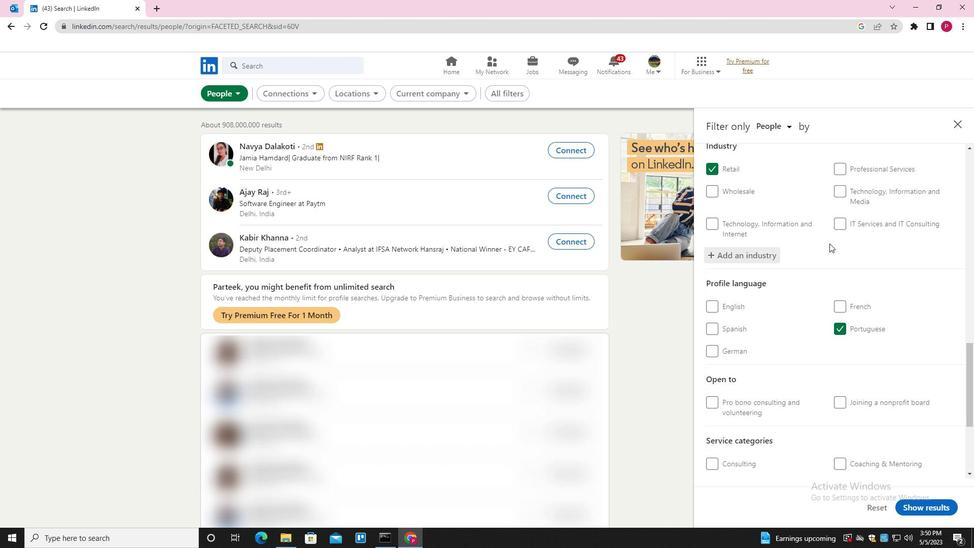
Action: Mouse scrolled (829, 243) with delta (0, 0)
Screenshot: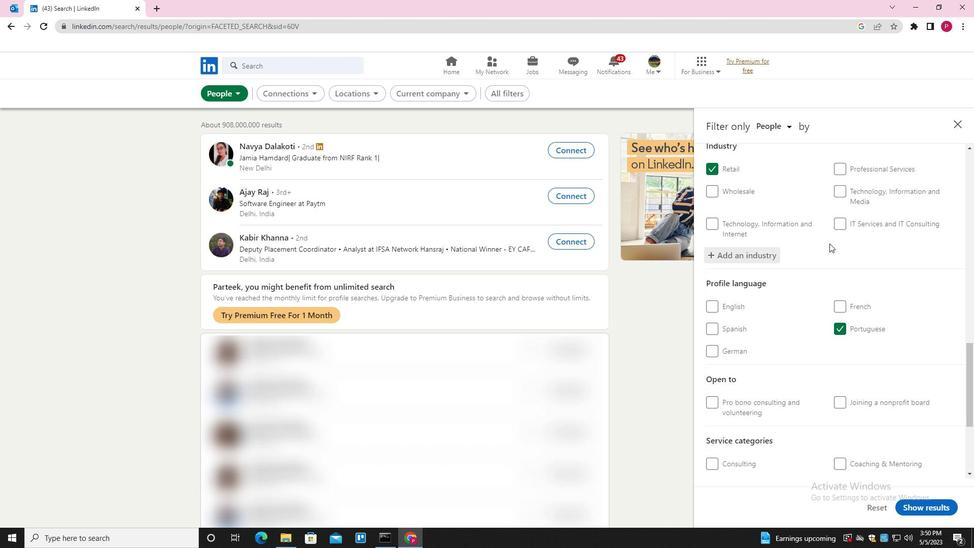 
Action: Mouse moved to (829, 247)
Screenshot: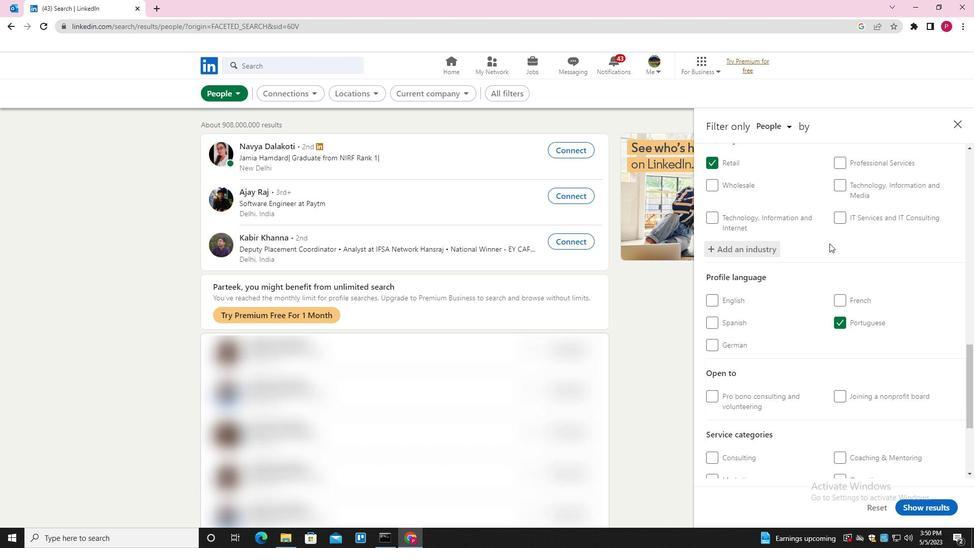 
Action: Mouse scrolled (829, 247) with delta (0, 0)
Screenshot: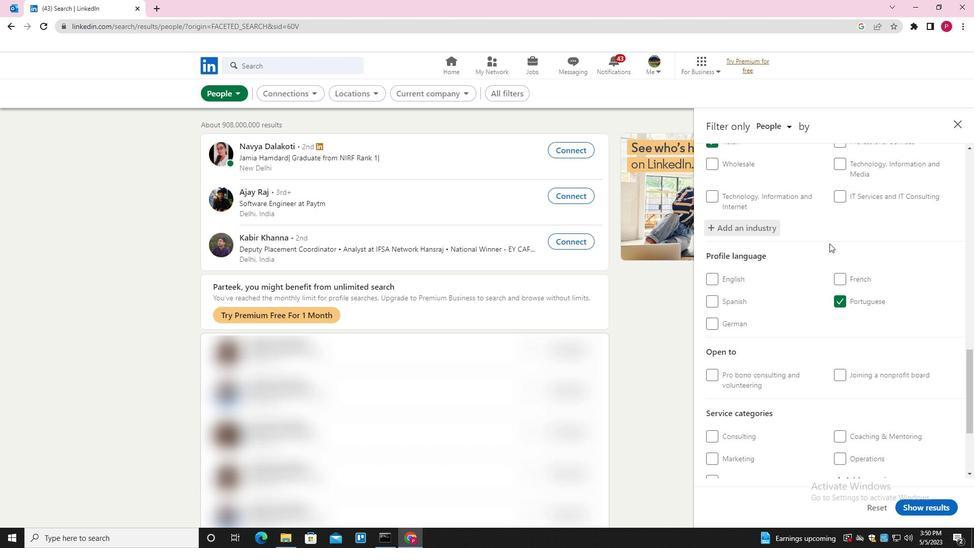 
Action: Mouse moved to (856, 334)
Screenshot: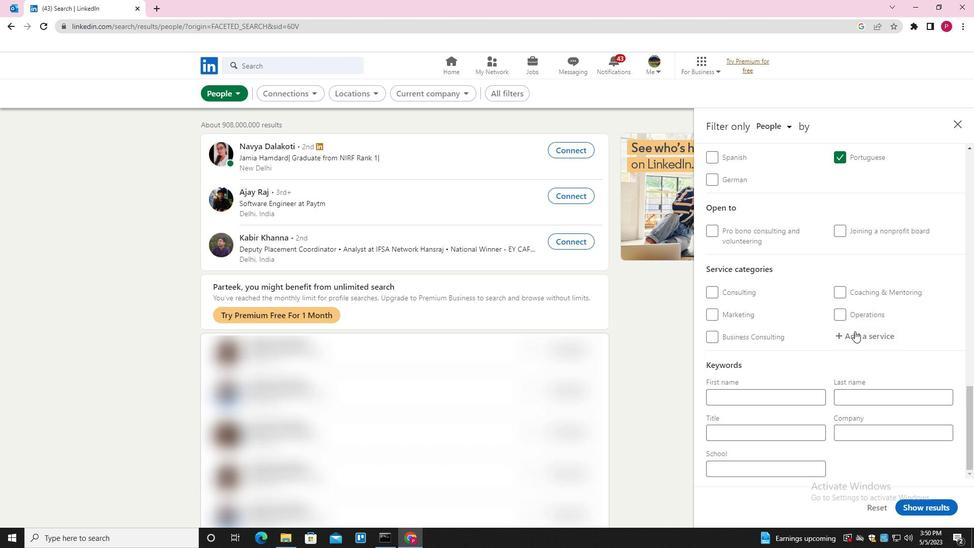 
Action: Mouse pressed left at (856, 334)
Screenshot: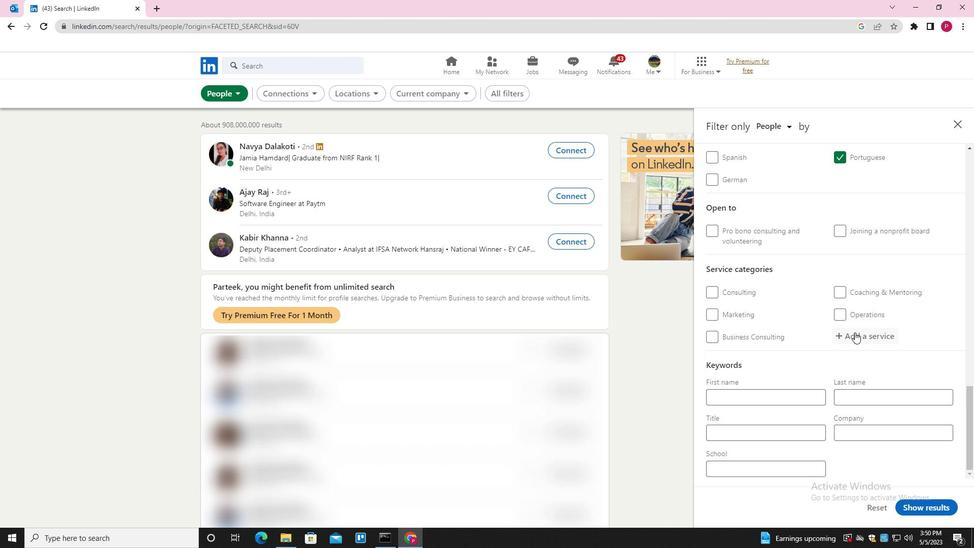 
Action: Key pressed <Key.shift>COMPUTR<Key.backspace>ER<Key.space><Key.shift>REPAIR<Key.down><Key.enter>
Screenshot: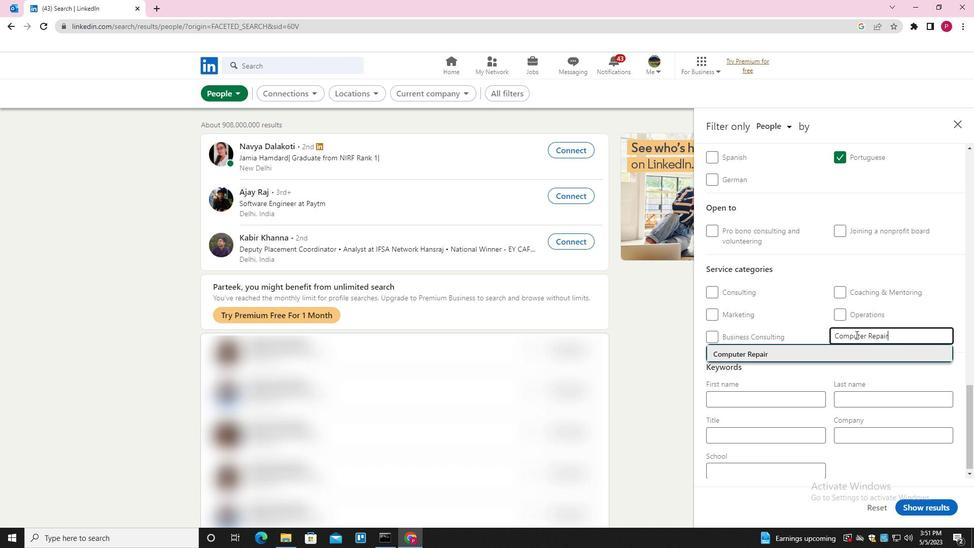 
Action: Mouse scrolled (856, 334) with delta (0, 0)
Screenshot: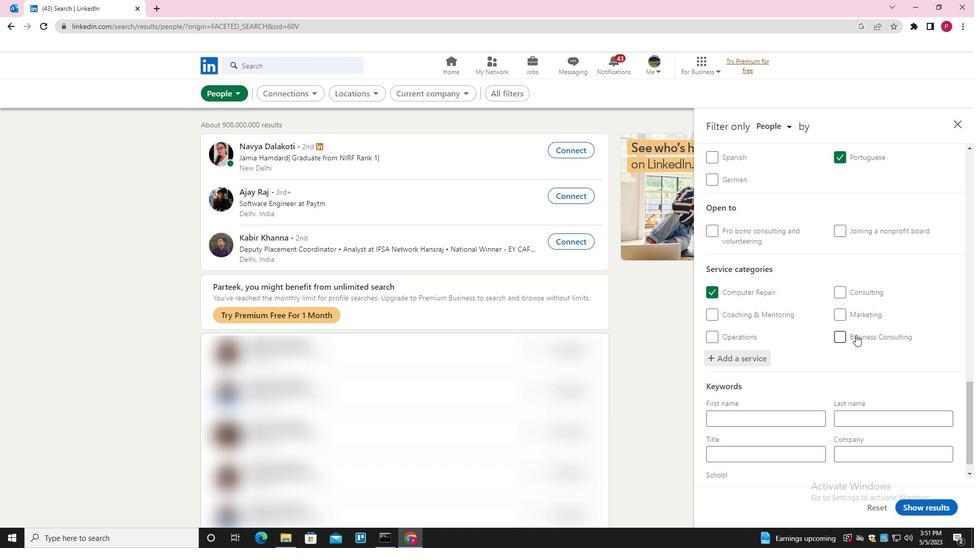 
Action: Mouse moved to (852, 341)
Screenshot: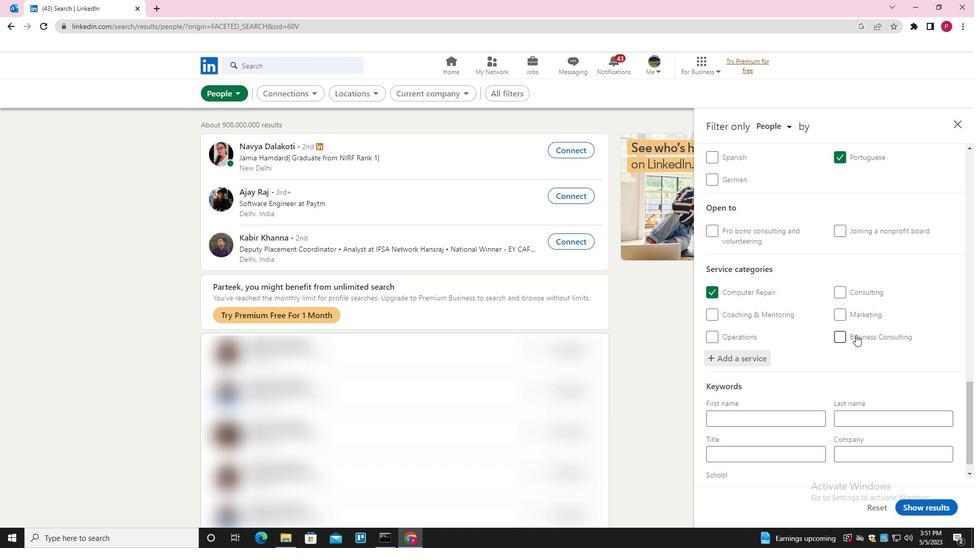 
Action: Mouse scrolled (852, 341) with delta (0, 0)
Screenshot: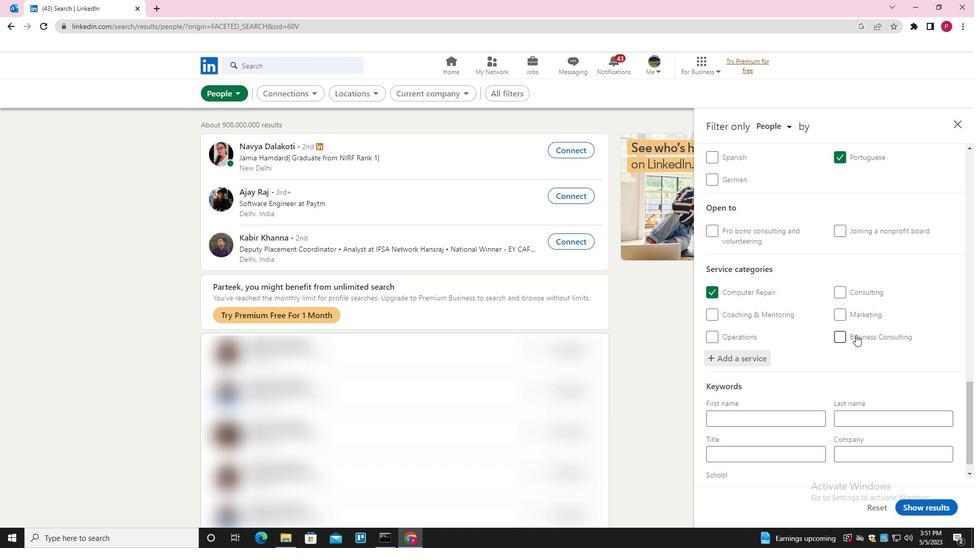 
Action: Mouse moved to (847, 349)
Screenshot: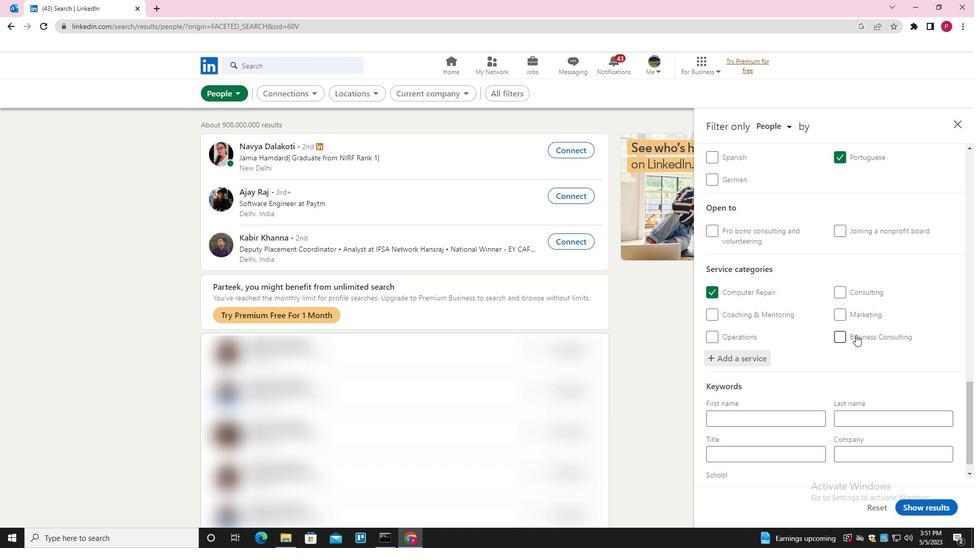 
Action: Mouse scrolled (847, 349) with delta (0, 0)
Screenshot: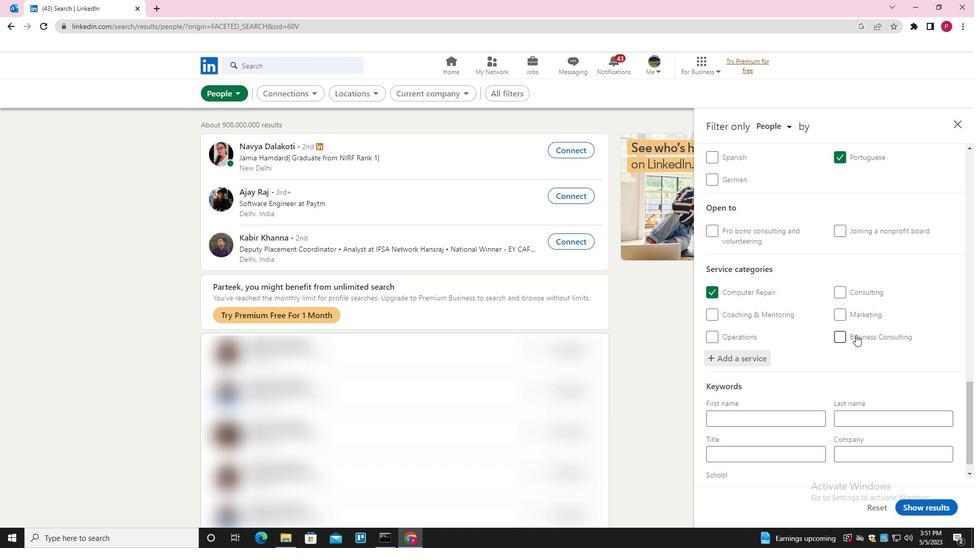 
Action: Mouse moved to (803, 425)
Screenshot: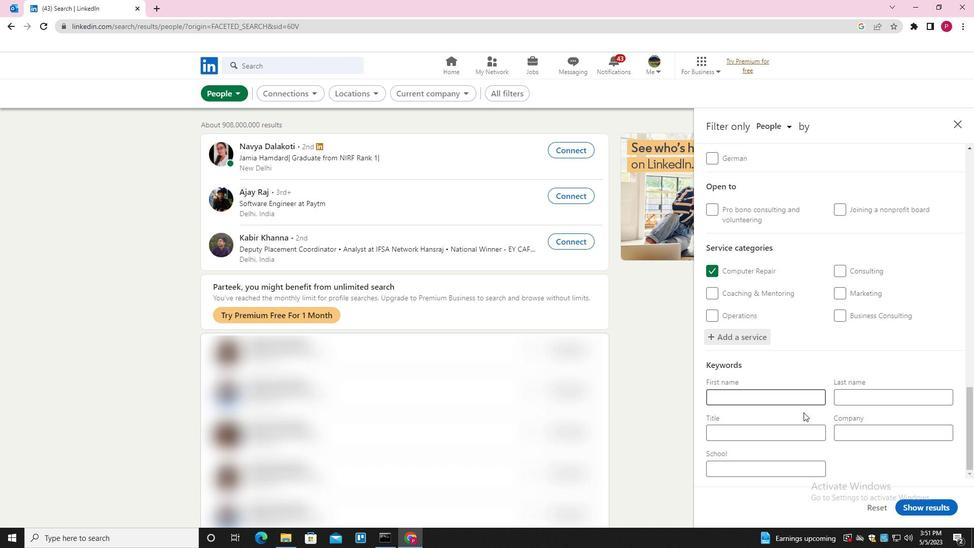 
Action: Mouse pressed left at (803, 425)
Screenshot: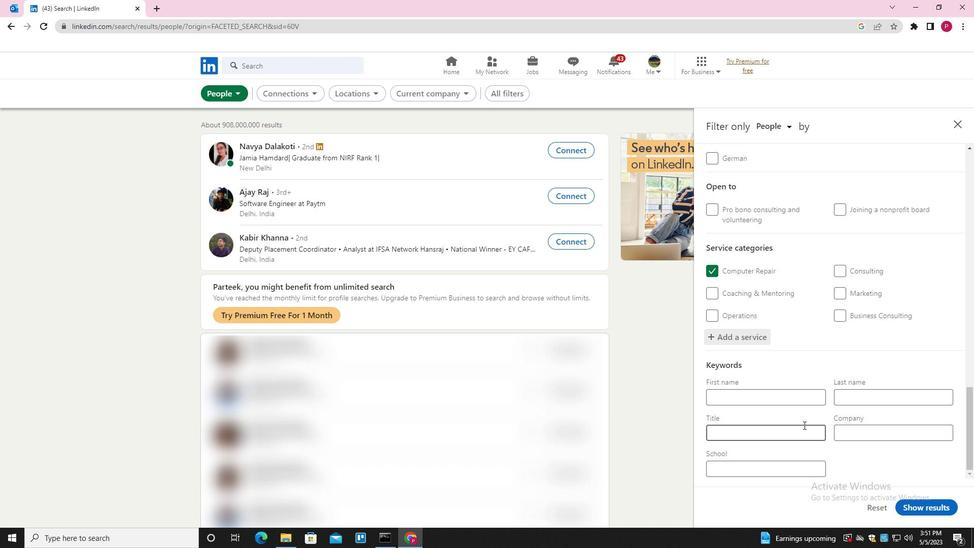 
Action: Mouse moved to (843, 388)
Screenshot: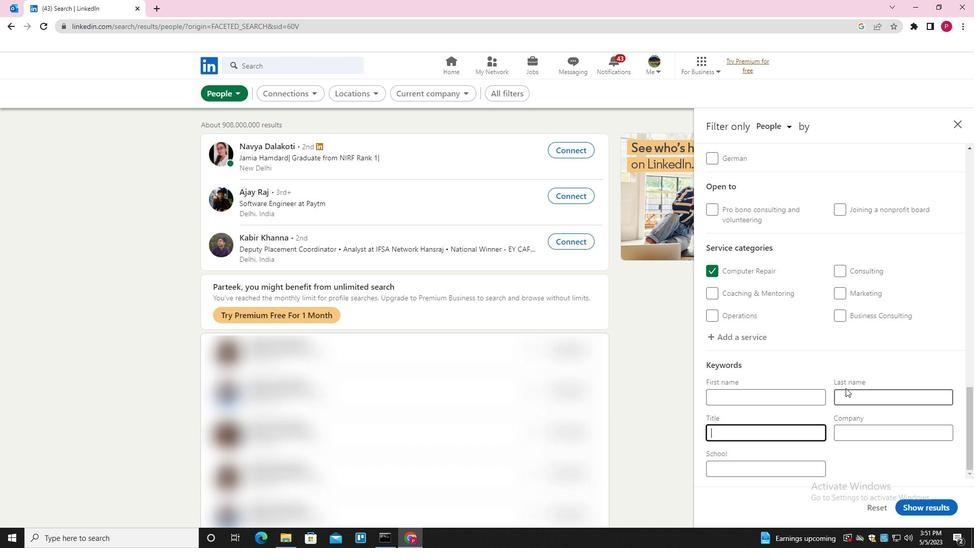 
Action: Key pressed <Key.shift>CONTROLLER
Screenshot: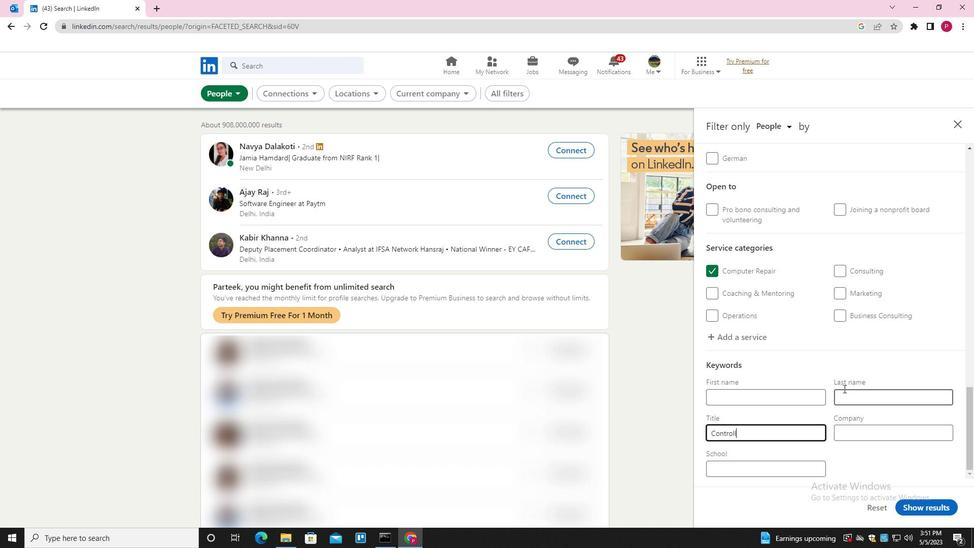 
Action: Mouse moved to (931, 506)
Screenshot: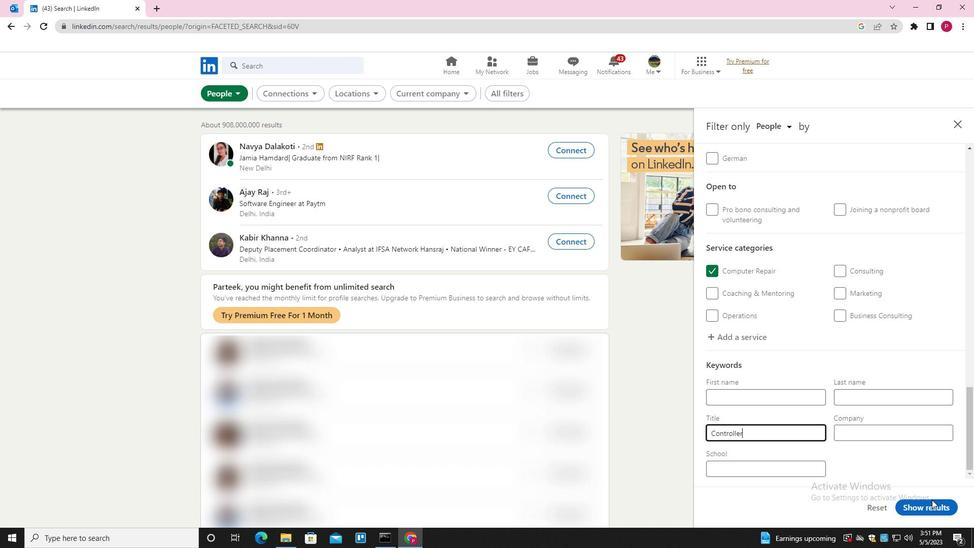 
Action: Mouse pressed left at (931, 506)
Screenshot: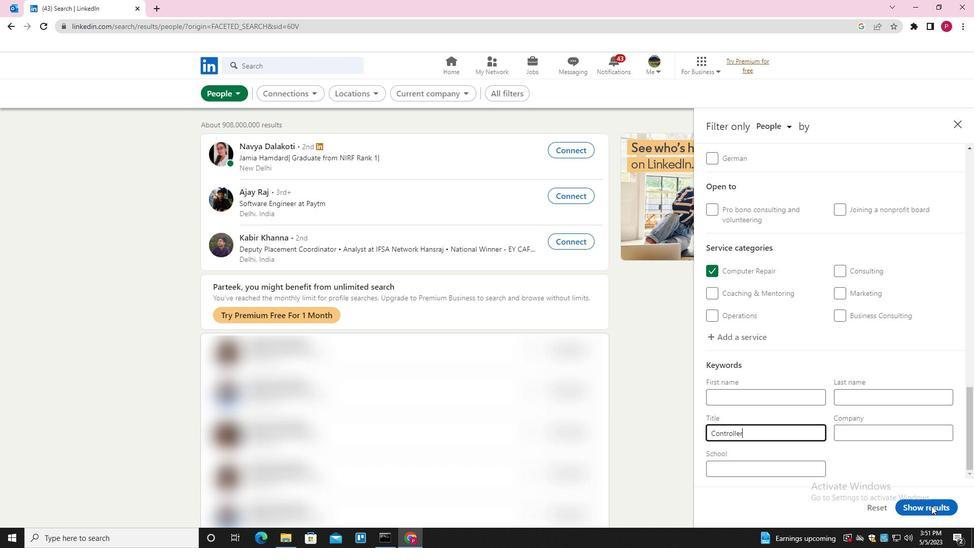 
Action: Mouse moved to (457, 253)
Screenshot: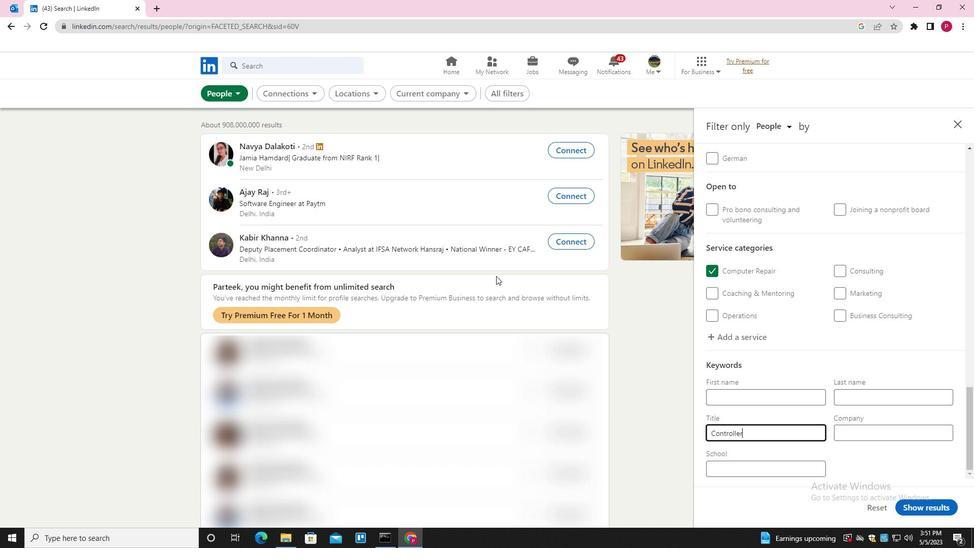 
